 Task: Set up alerts for new listings in Wichita, Kansas, that have a home gym or exercise room, and track the availability of properties with fitness amenities.
Action: Mouse moved to (390, 225)
Screenshot: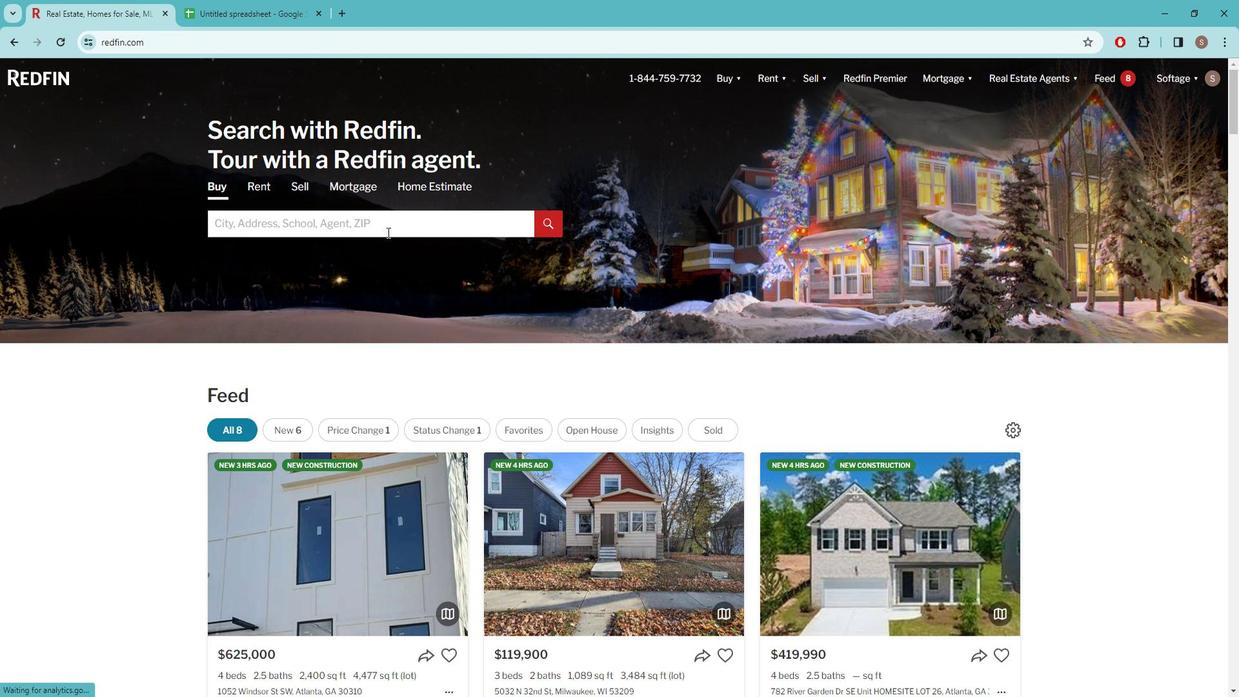 
Action: Mouse pressed left at (390, 225)
Screenshot: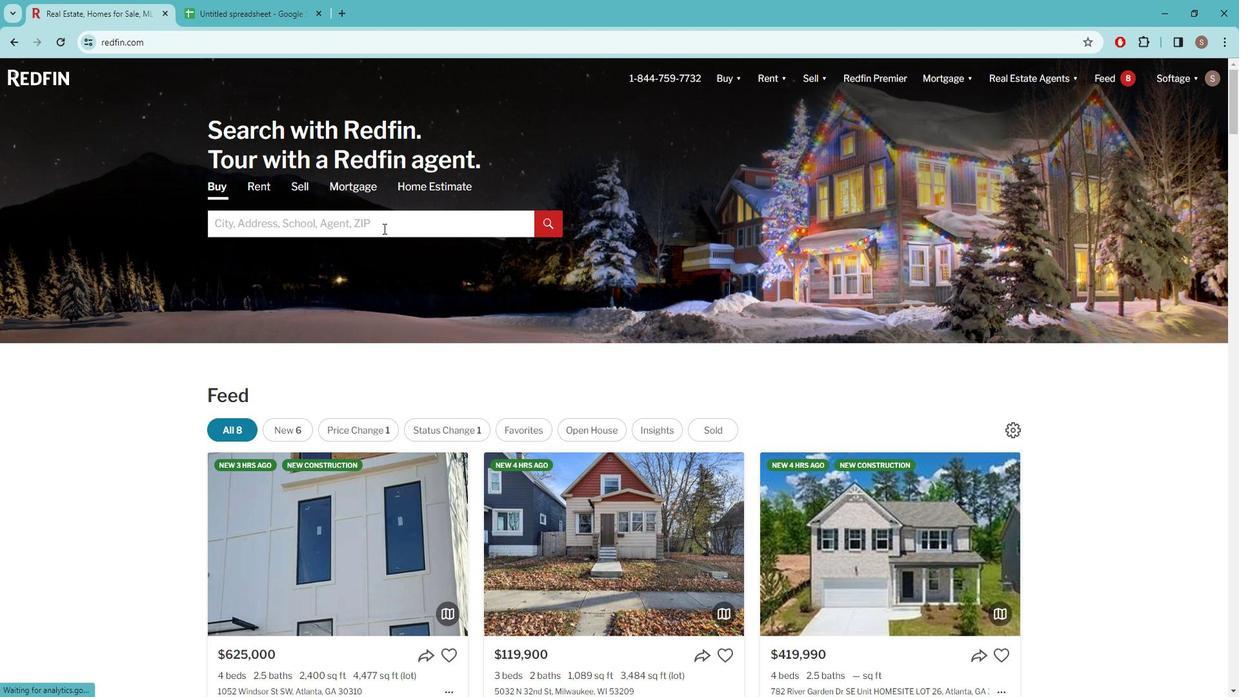 
Action: Key pressed w<Key.caps_lock>ICHIA<Key.backspace>TA
Screenshot: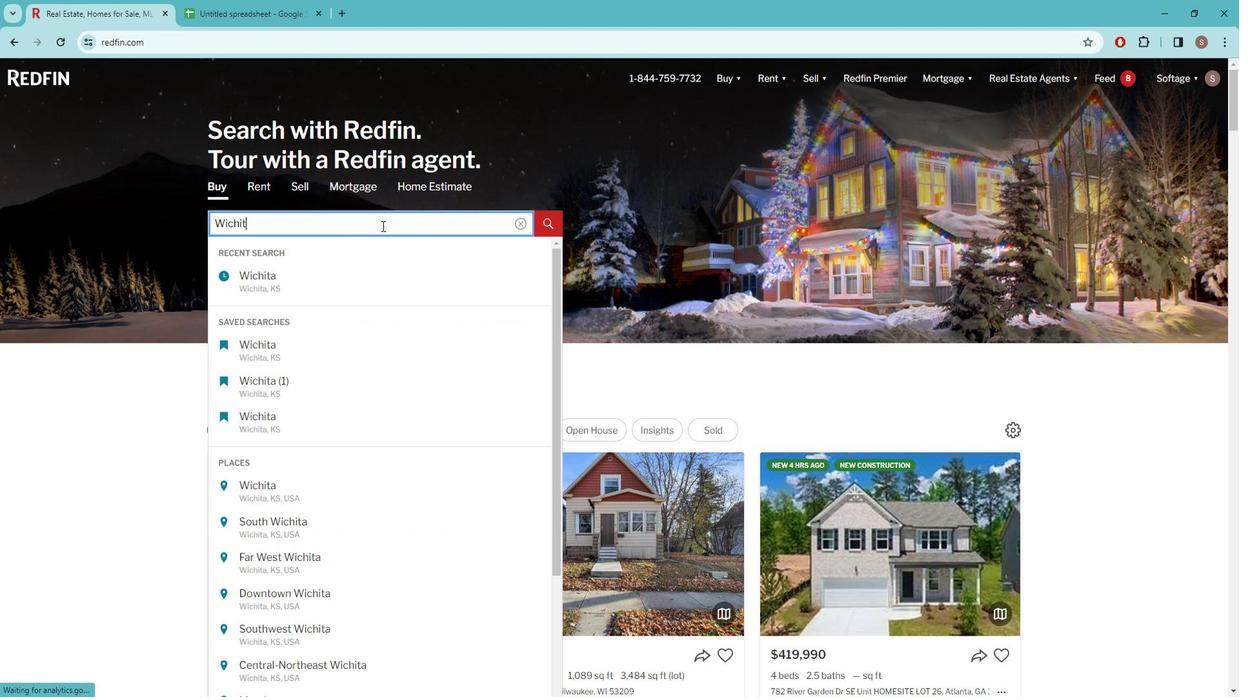 
Action: Mouse moved to (382, 285)
Screenshot: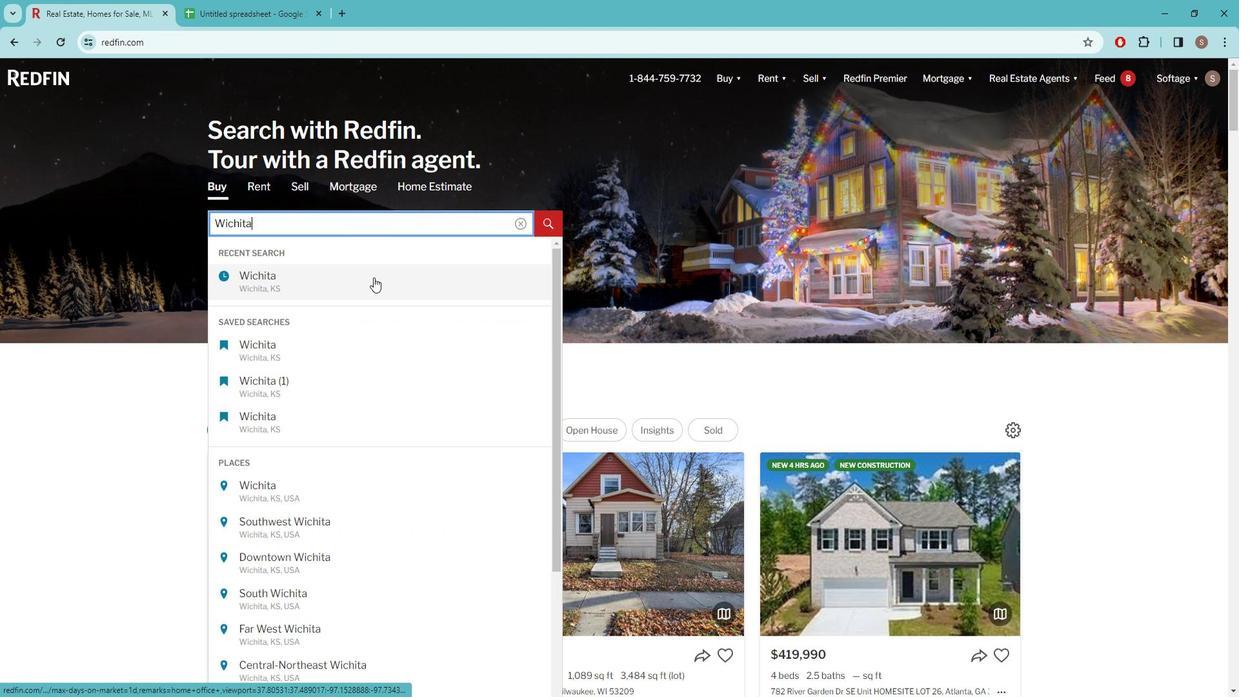 
Action: Mouse pressed left at (382, 285)
Screenshot: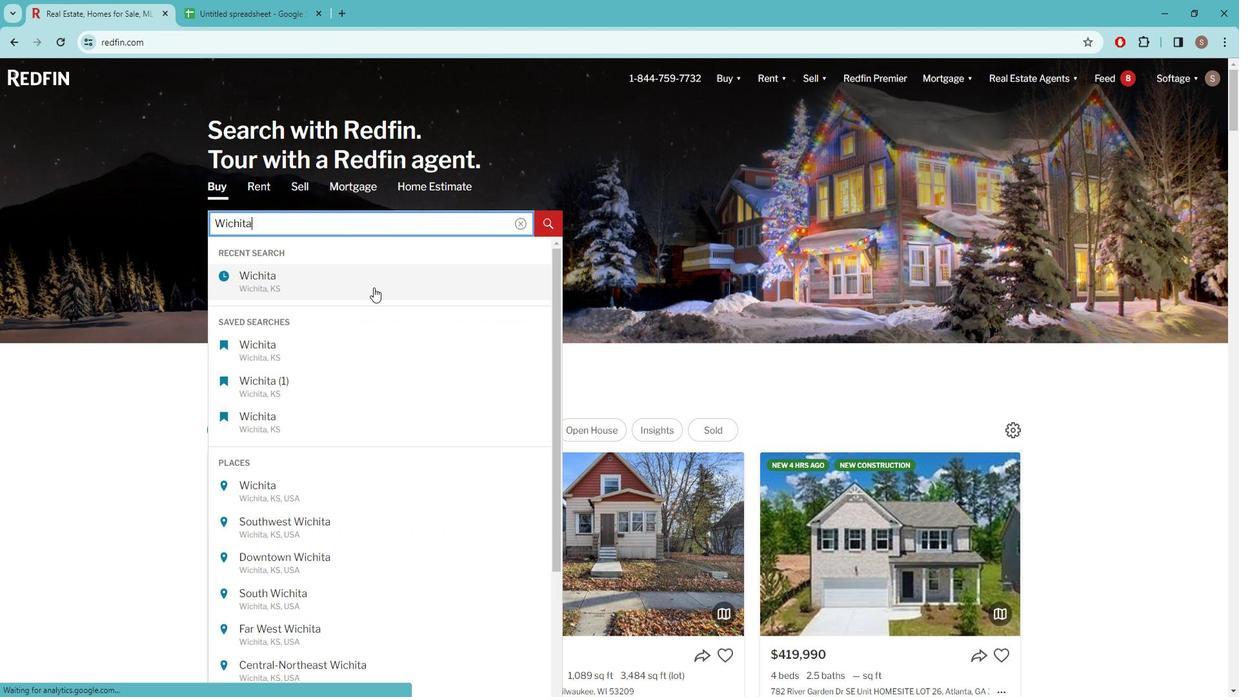 
Action: Mouse moved to (1093, 160)
Screenshot: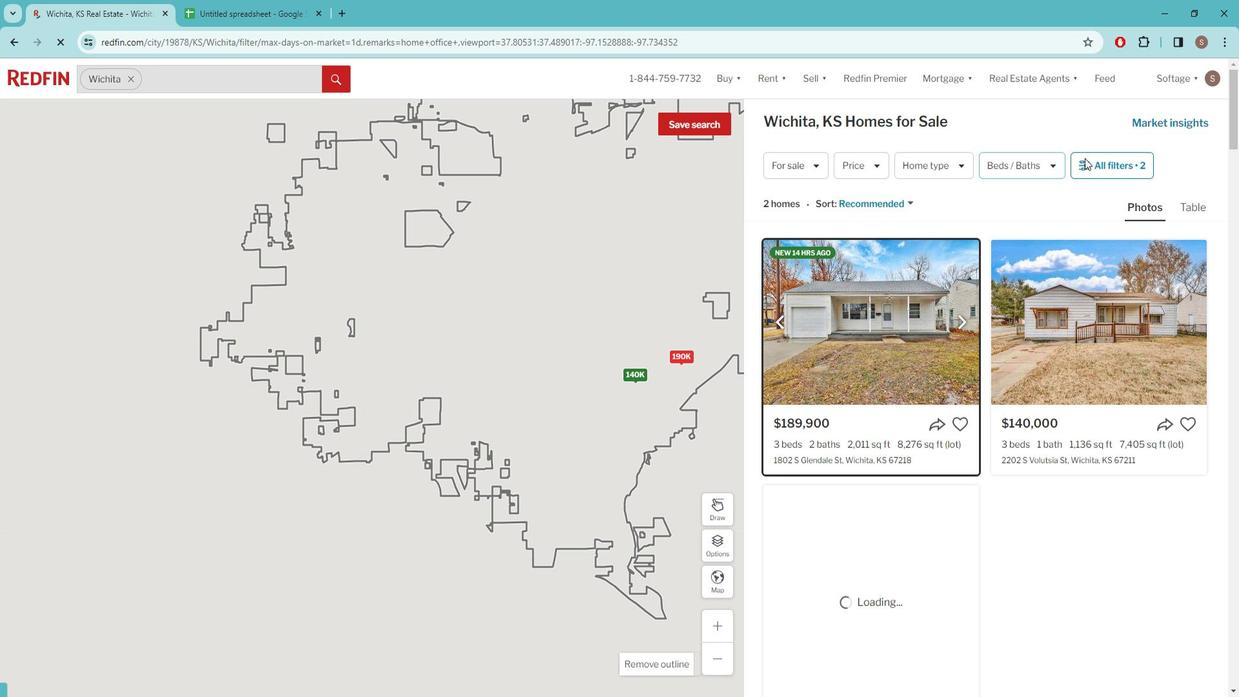 
Action: Mouse pressed left at (1093, 160)
Screenshot: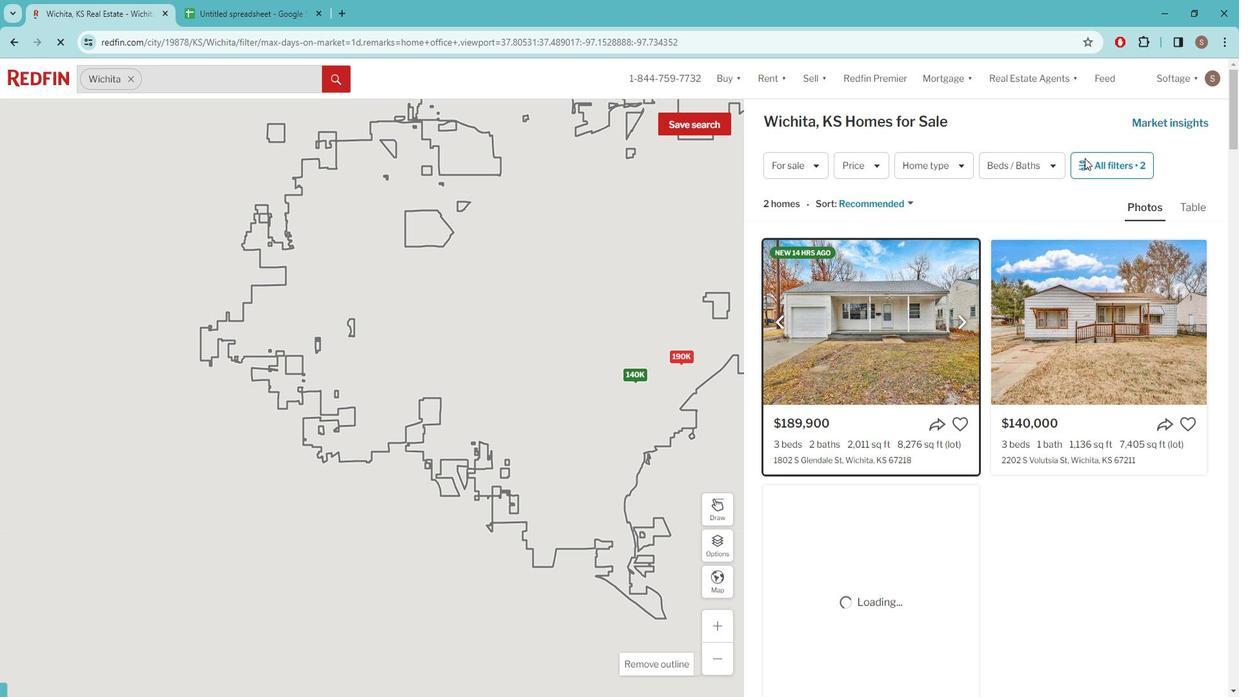
Action: Mouse pressed left at (1093, 160)
Screenshot: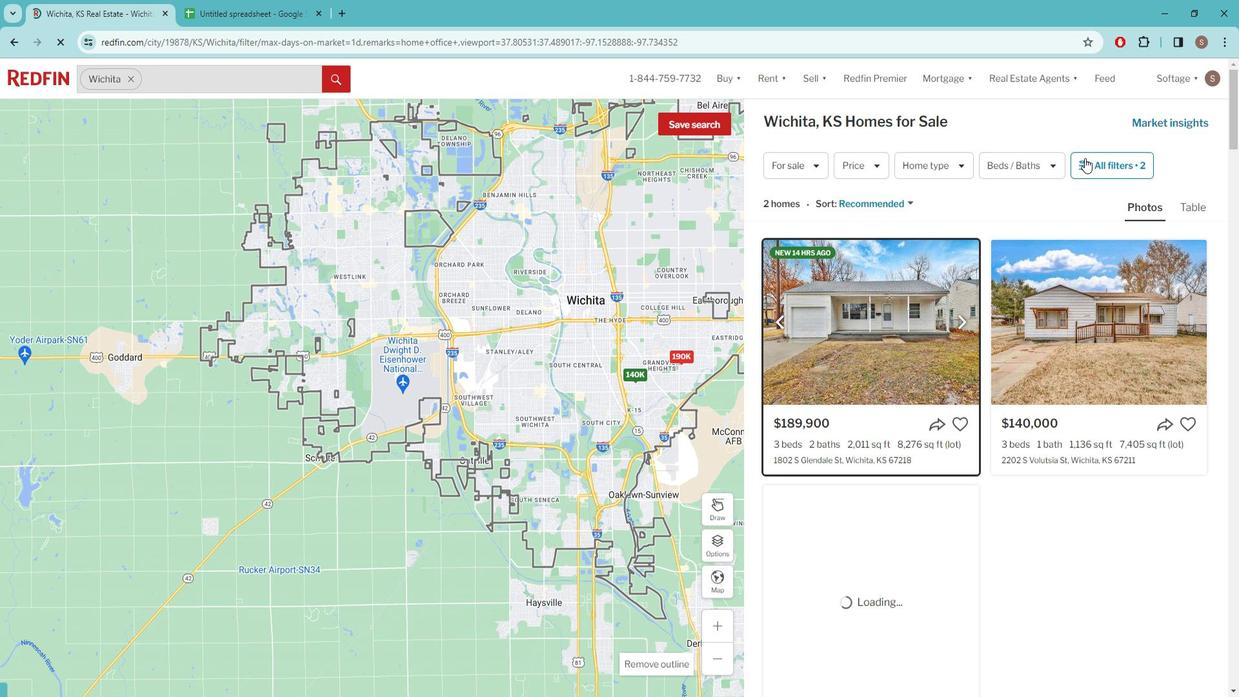 
Action: Mouse pressed left at (1093, 160)
Screenshot: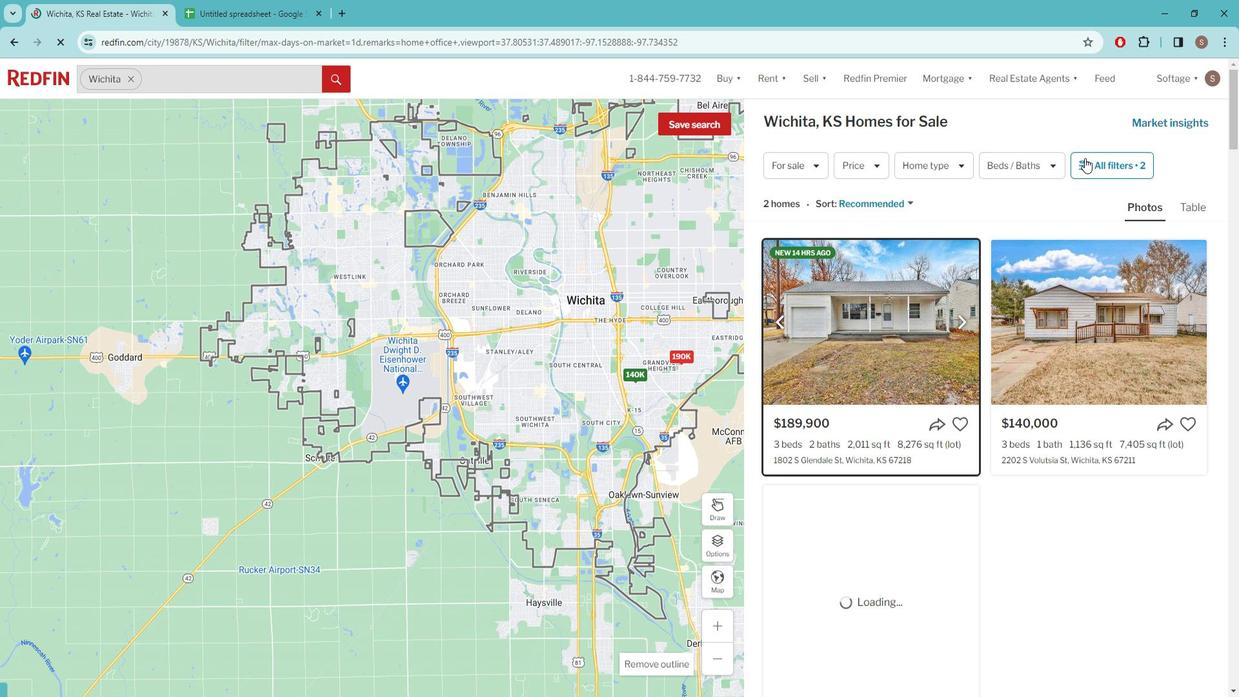 
Action: Mouse pressed left at (1093, 160)
Screenshot: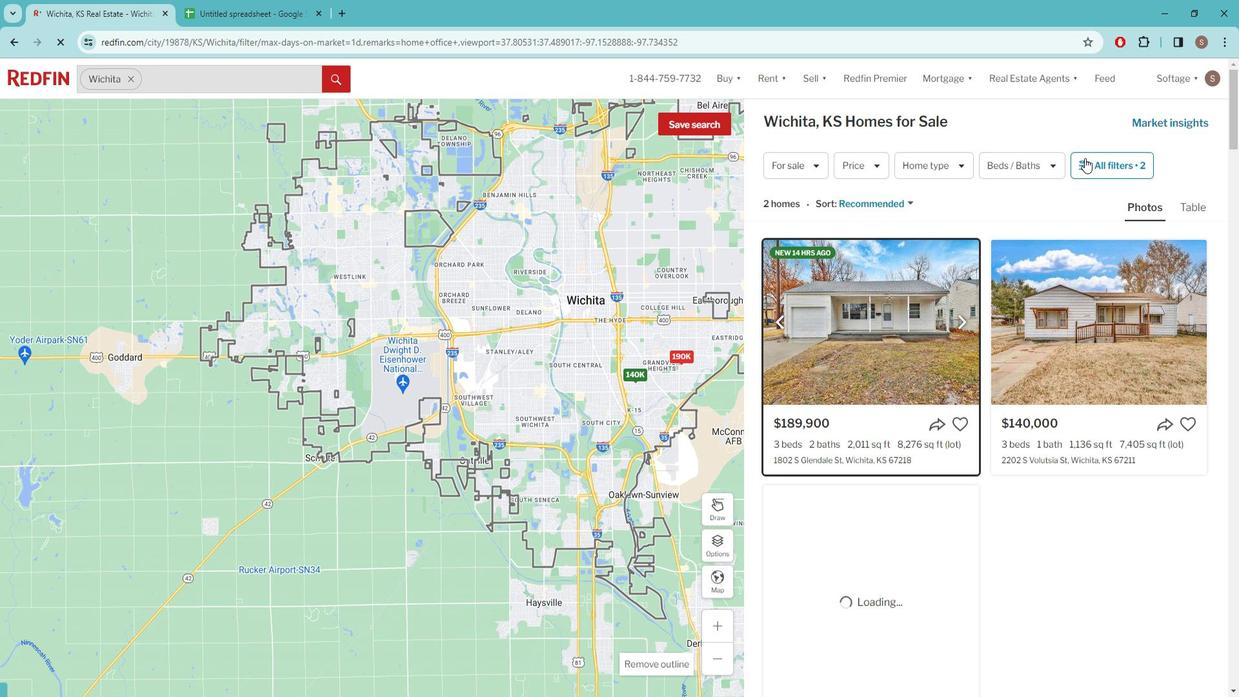 
Action: Mouse moved to (1099, 160)
Screenshot: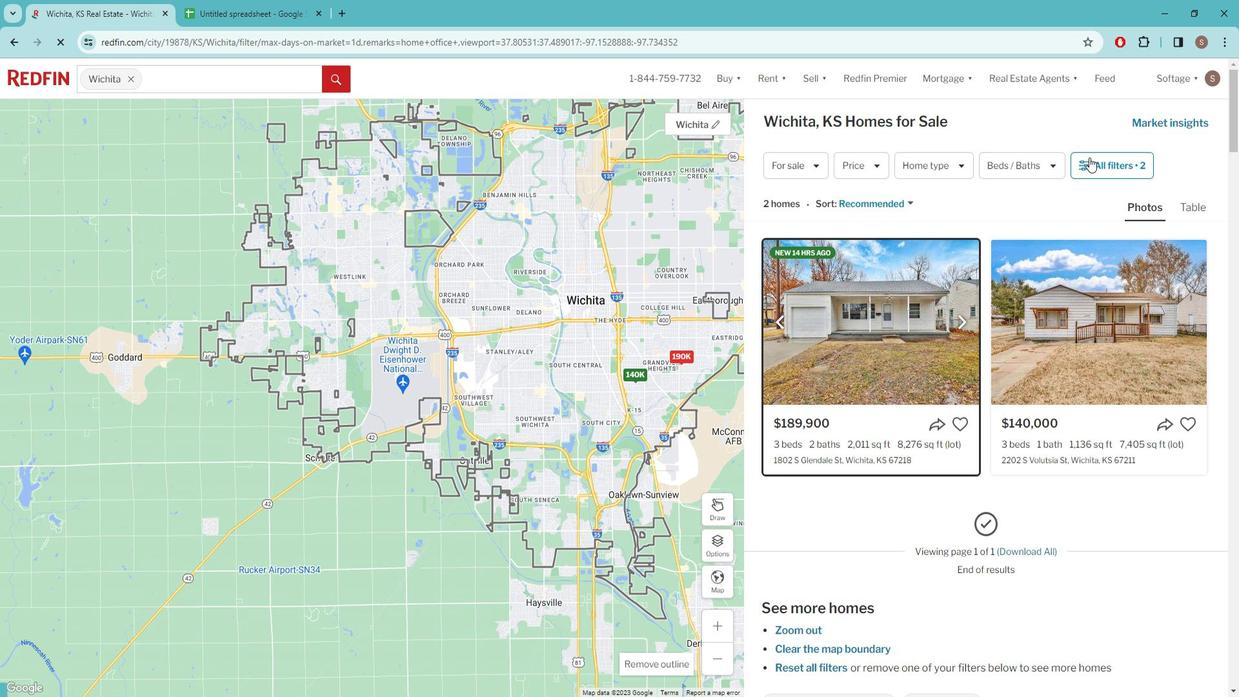 
Action: Mouse pressed left at (1099, 160)
Screenshot: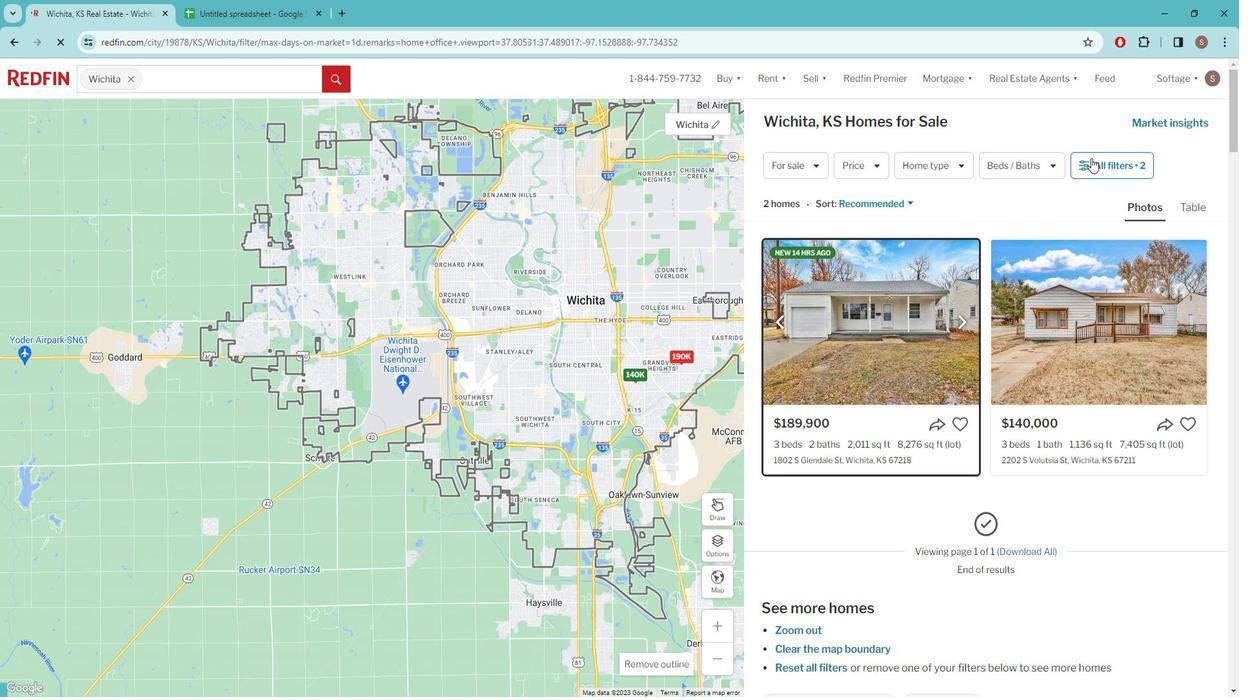 
Action: Mouse pressed left at (1099, 160)
Screenshot: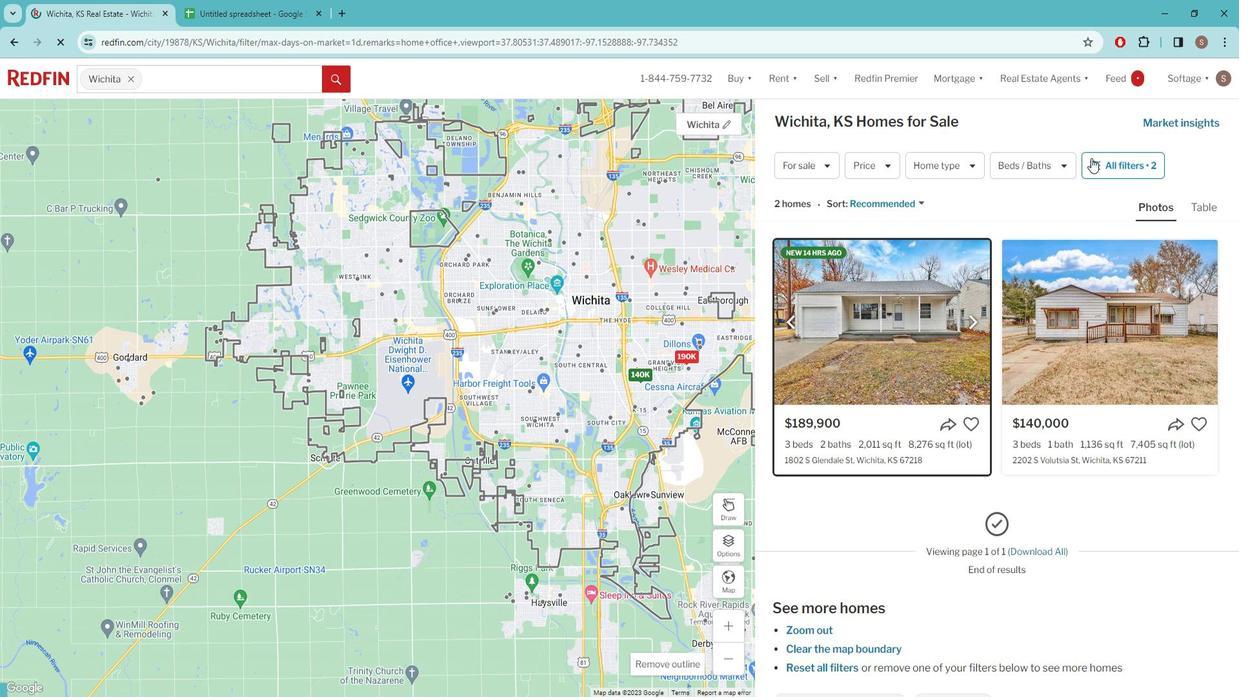 
Action: Mouse pressed left at (1099, 160)
Screenshot: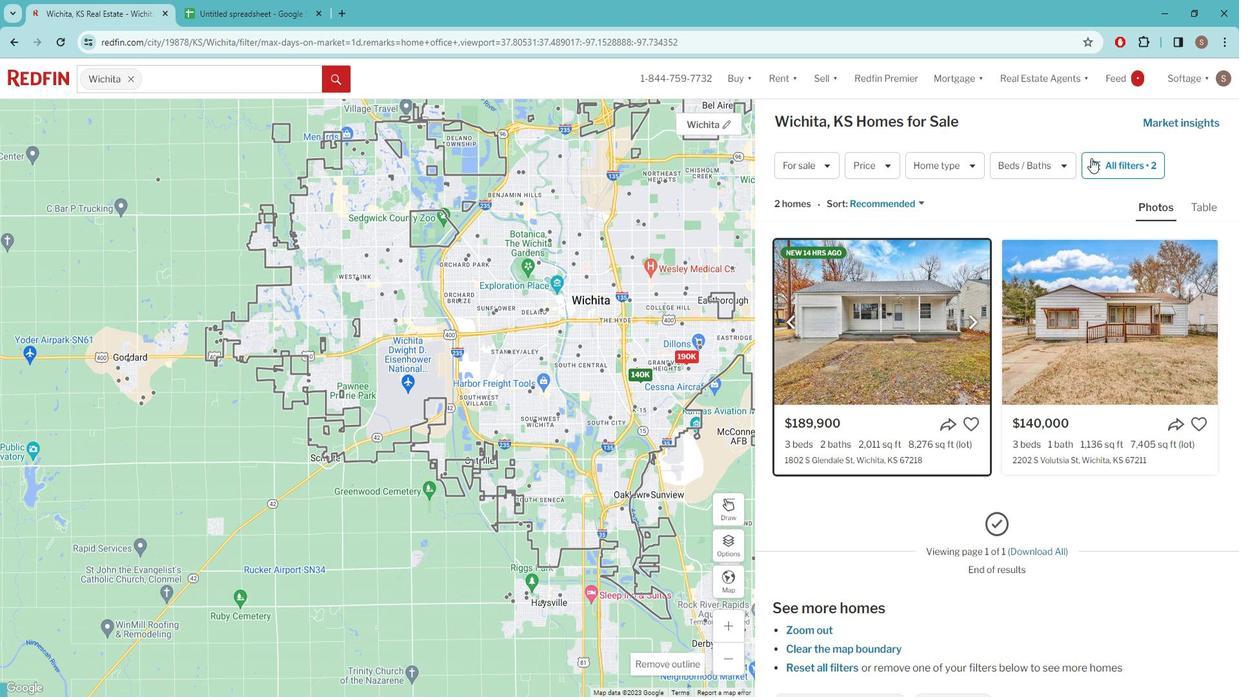 
Action: Mouse moved to (851, 654)
Screenshot: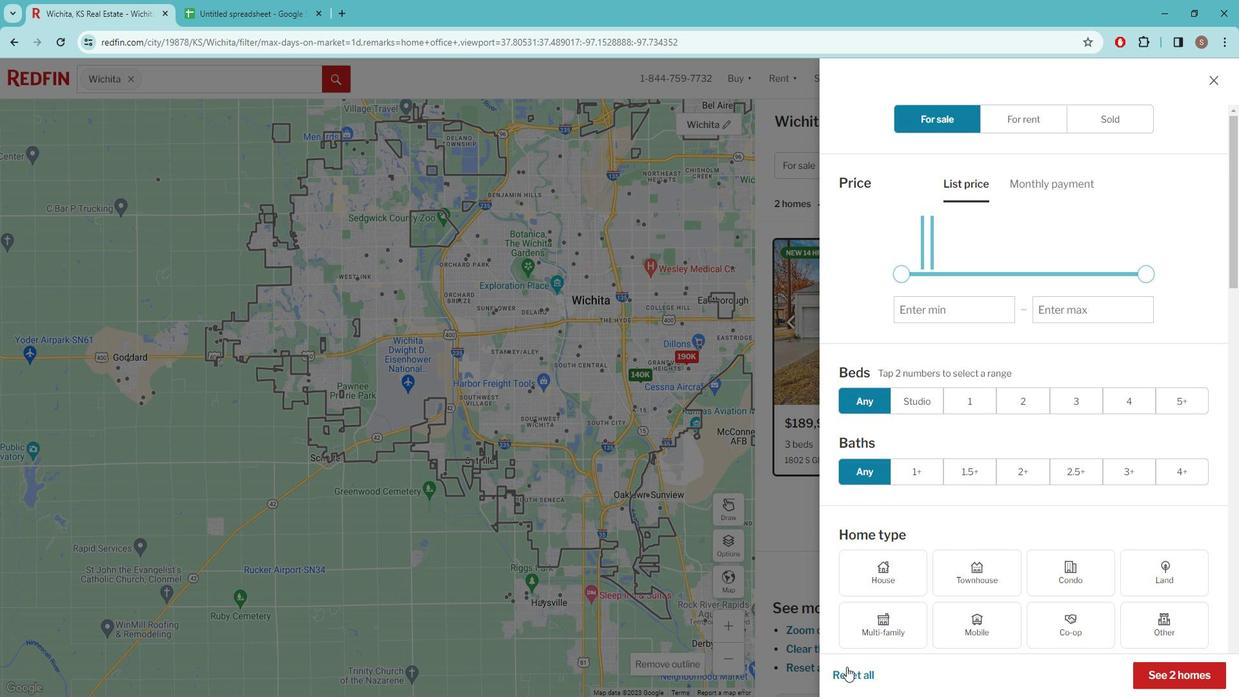 
Action: Mouse pressed left at (851, 654)
Screenshot: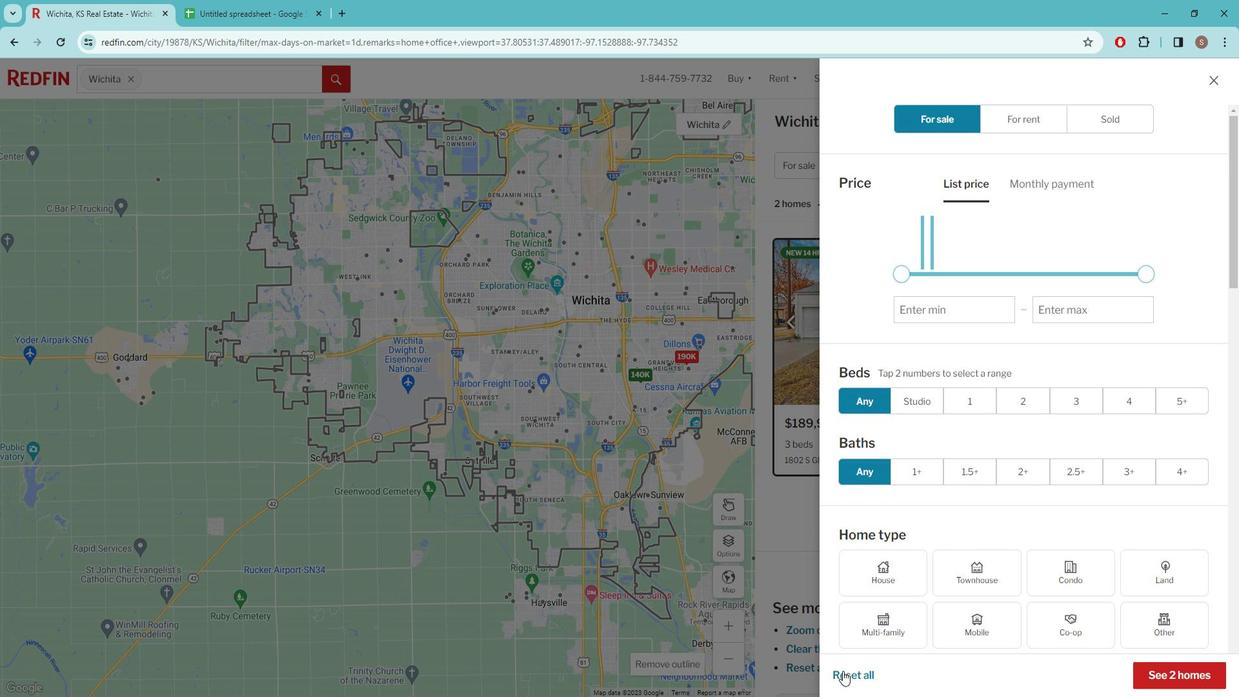 
Action: Mouse moved to (970, 372)
Screenshot: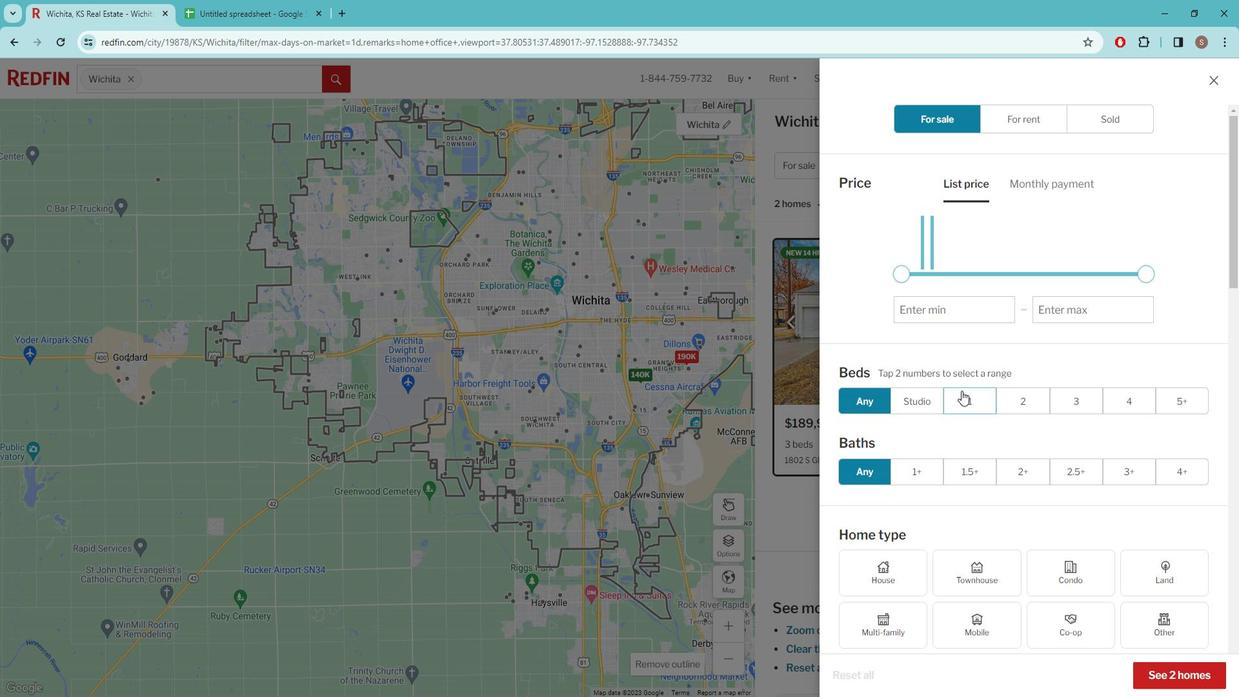 
Action: Mouse scrolled (970, 371) with delta (0, 0)
Screenshot: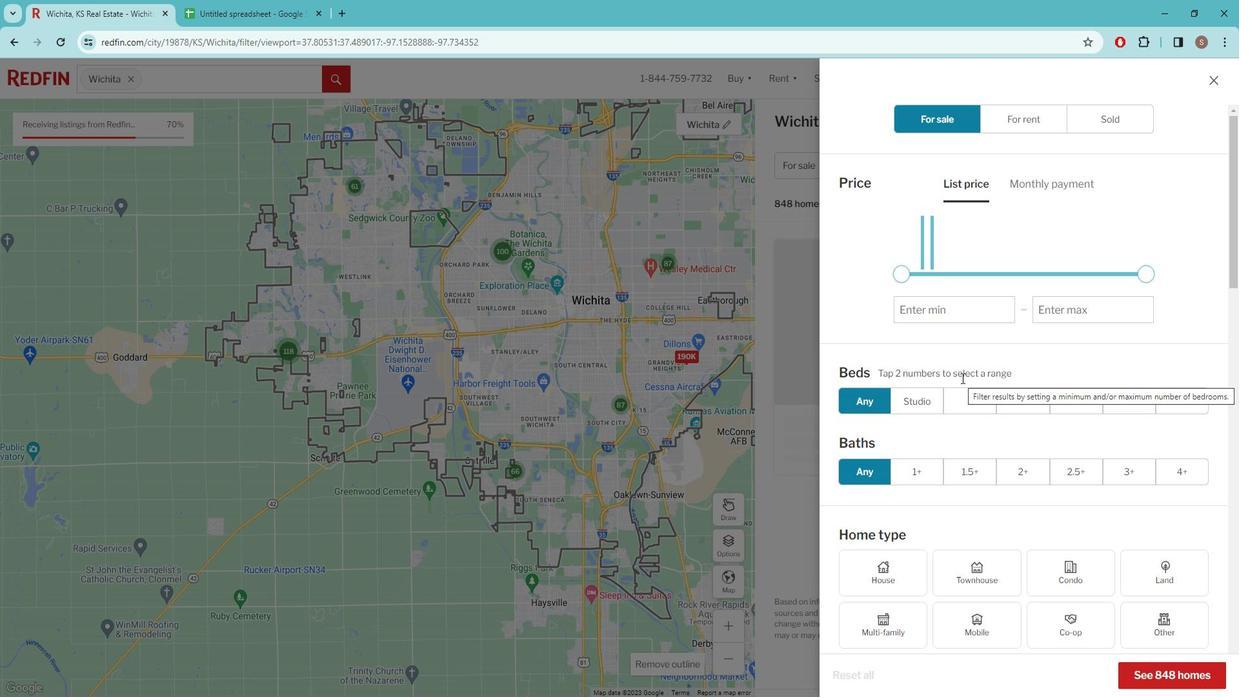 
Action: Mouse scrolled (970, 371) with delta (0, 0)
Screenshot: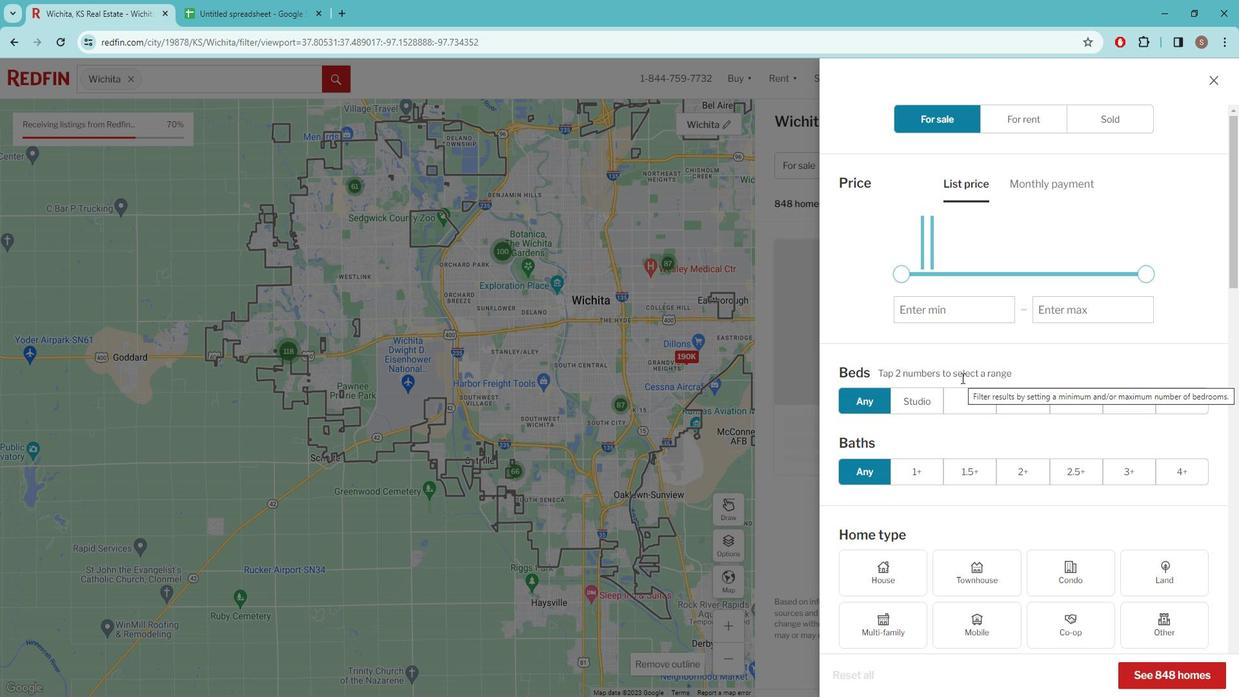 
Action: Mouse scrolled (970, 371) with delta (0, 0)
Screenshot: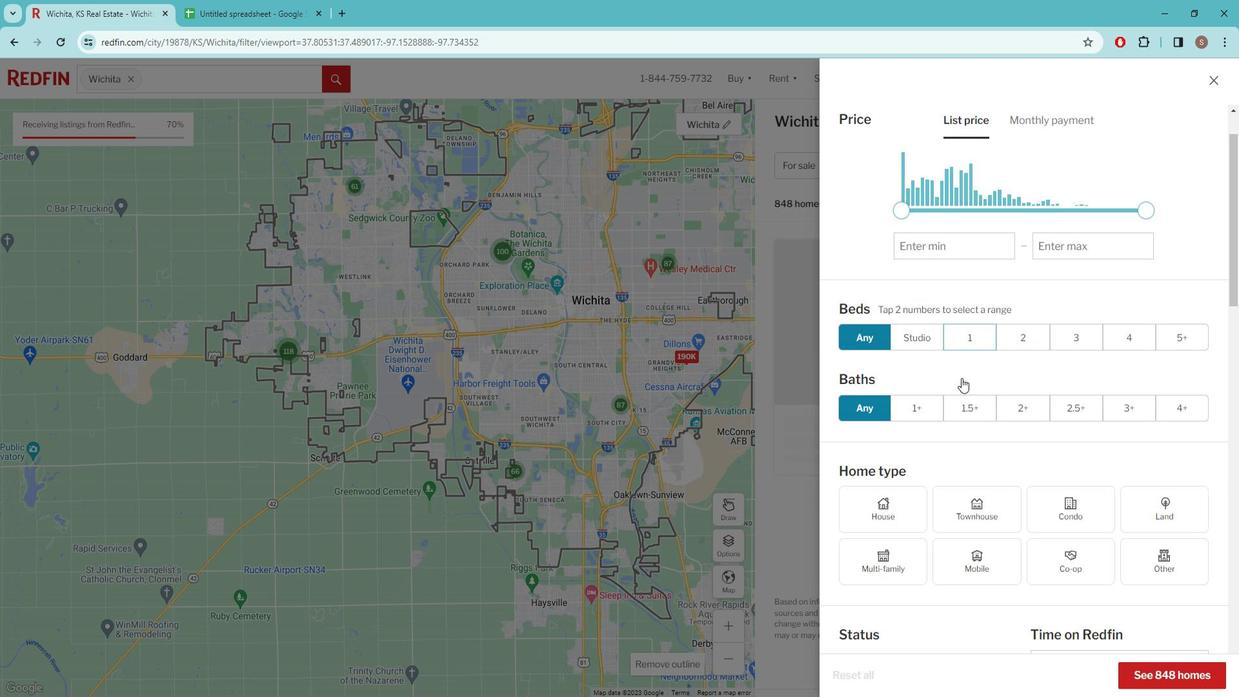 
Action: Mouse scrolled (970, 371) with delta (0, 0)
Screenshot: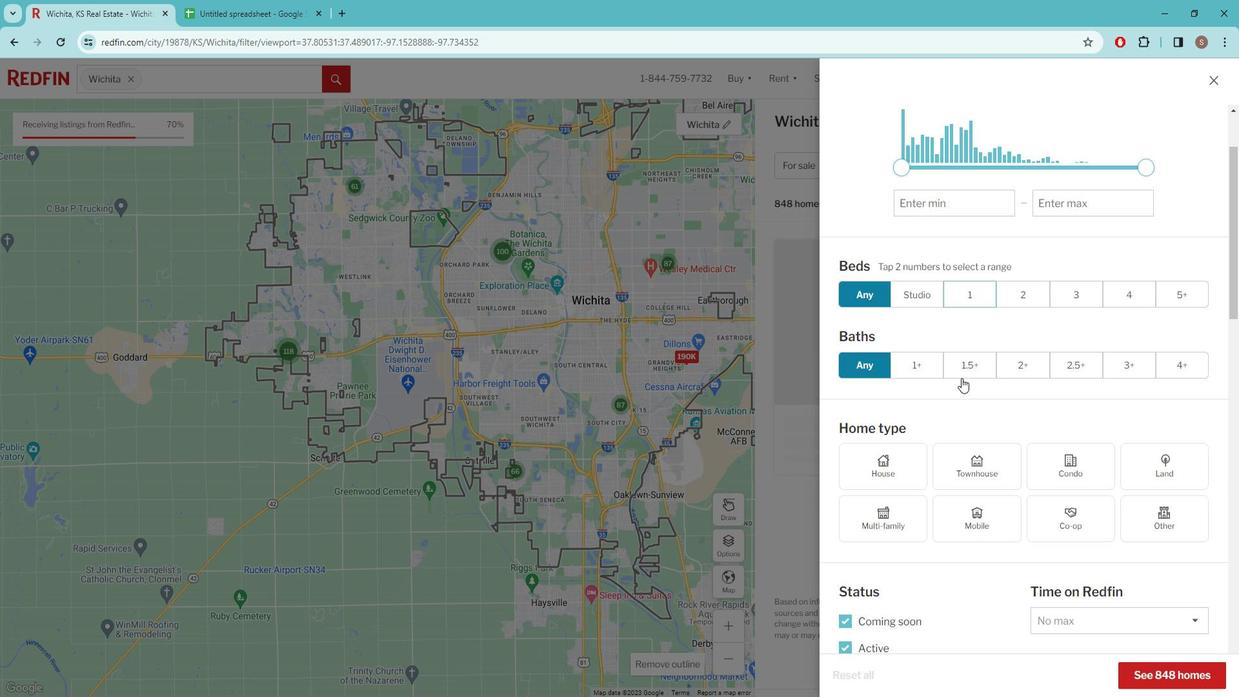 
Action: Mouse moved to (1092, 445)
Screenshot: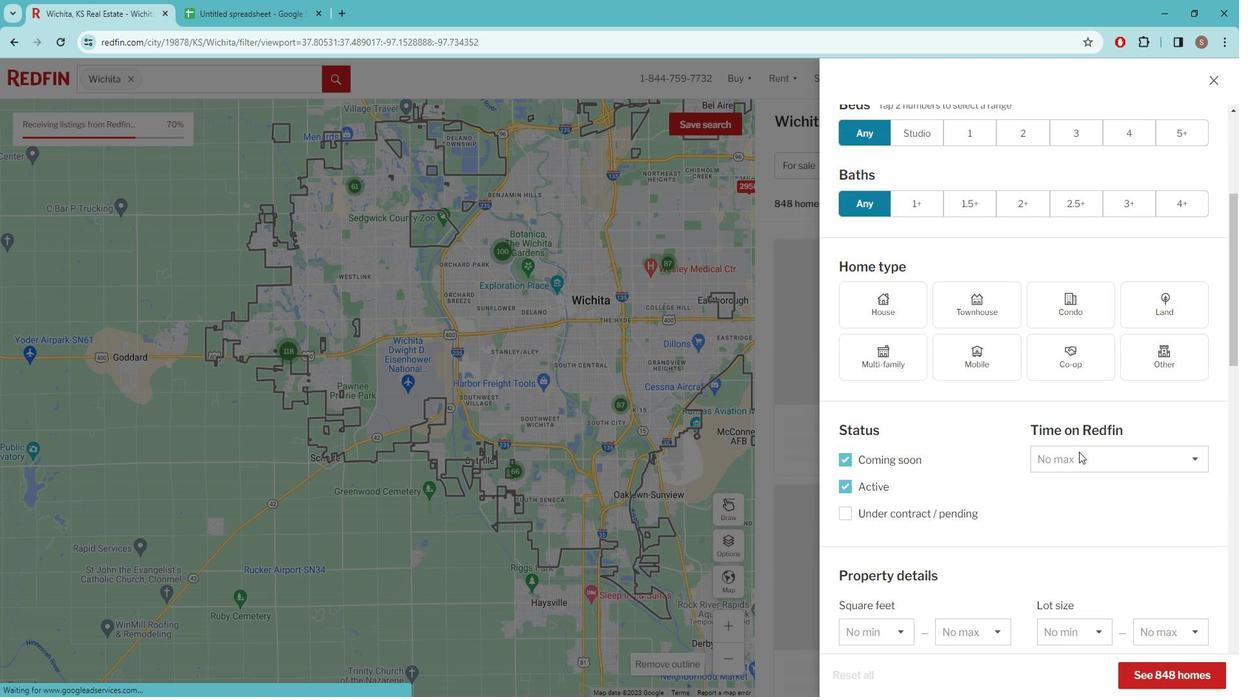 
Action: Mouse pressed left at (1092, 445)
Screenshot: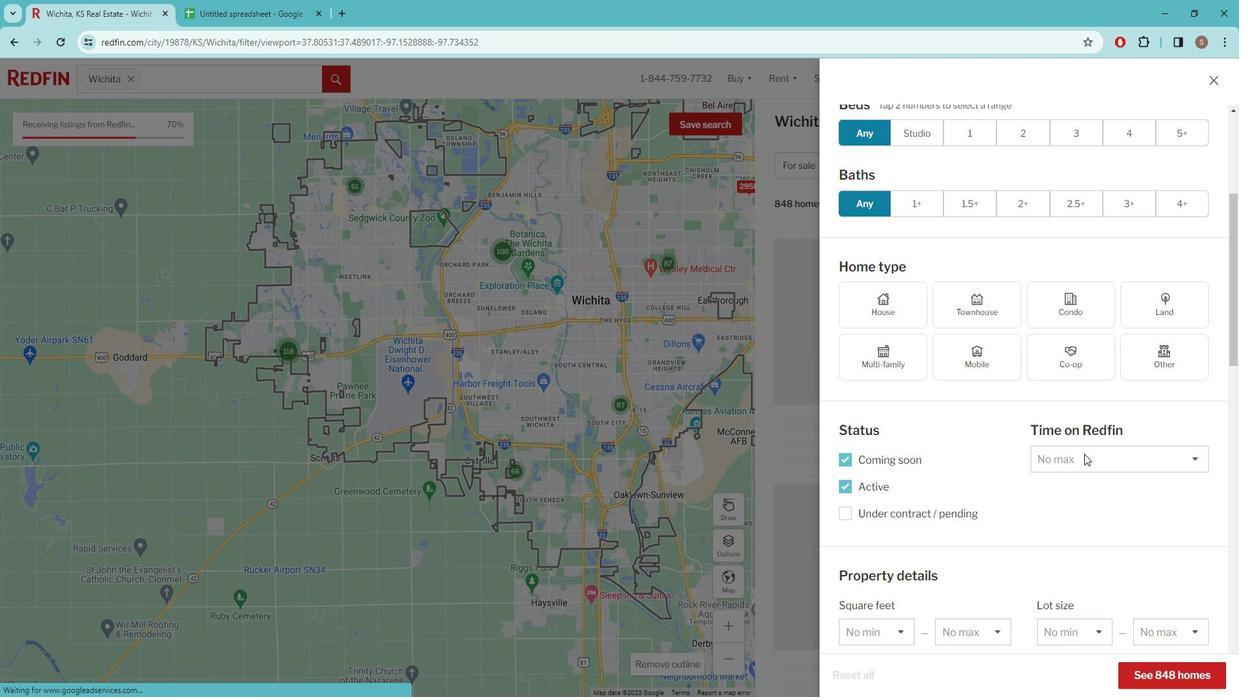 
Action: Mouse moved to (1090, 479)
Screenshot: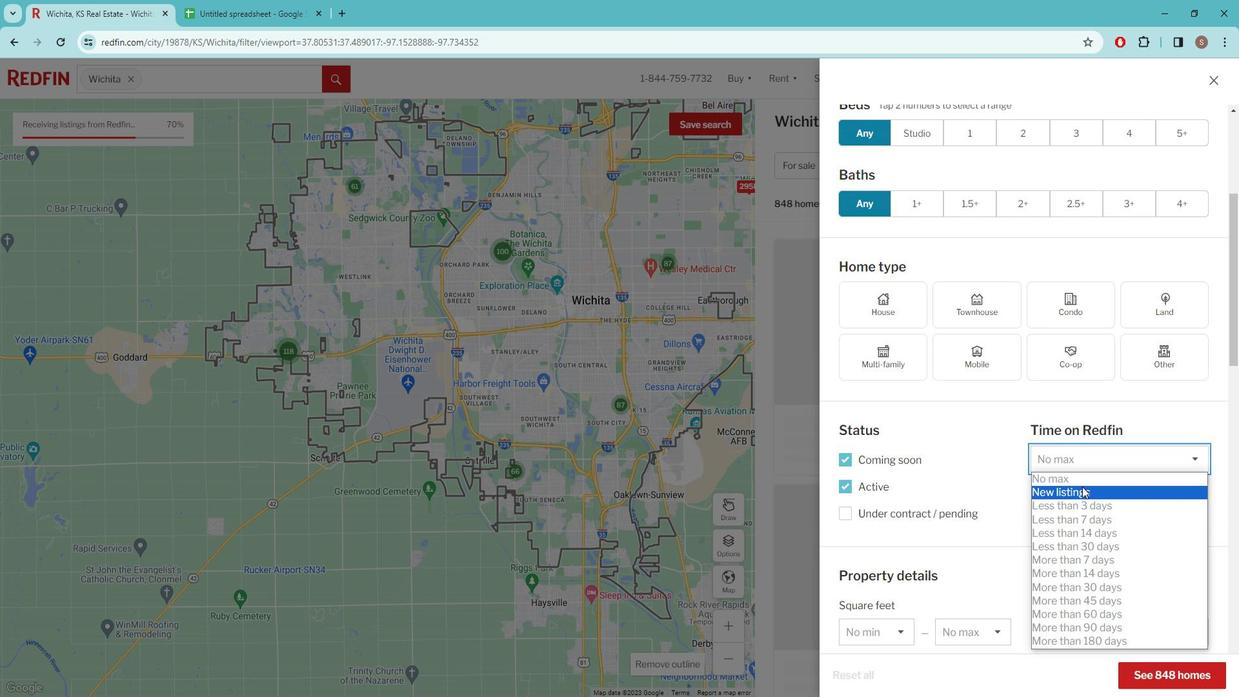 
Action: Mouse pressed left at (1090, 479)
Screenshot: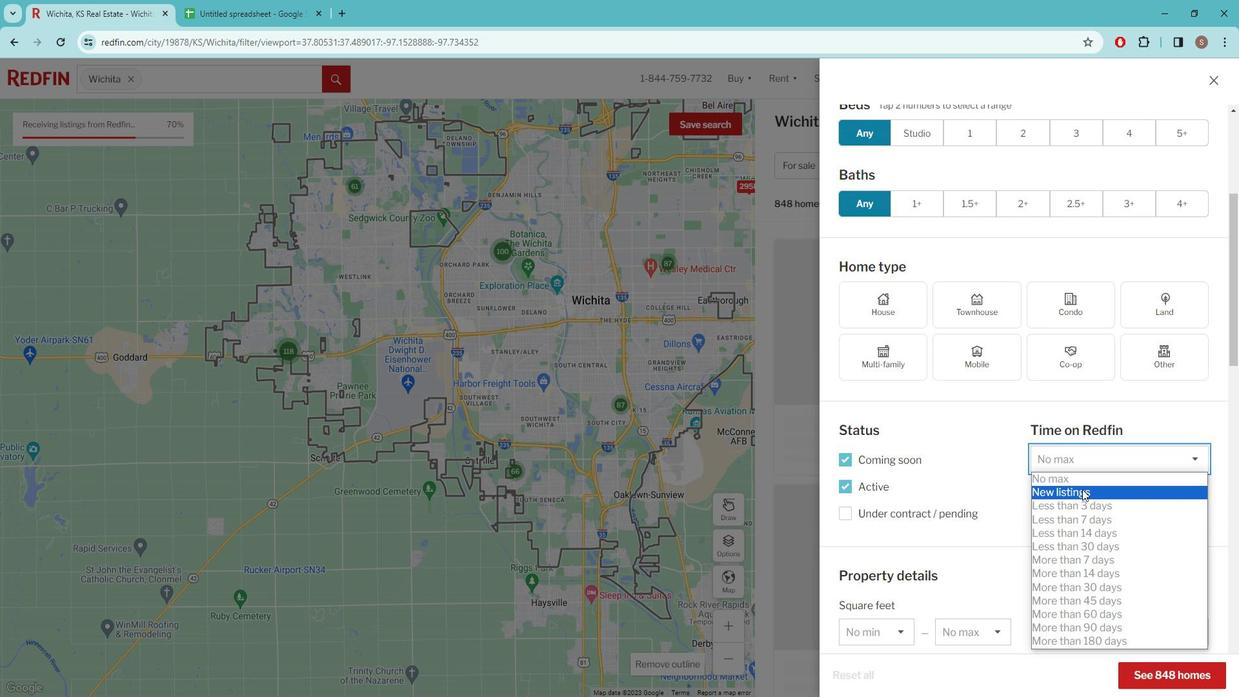 
Action: Mouse moved to (1068, 447)
Screenshot: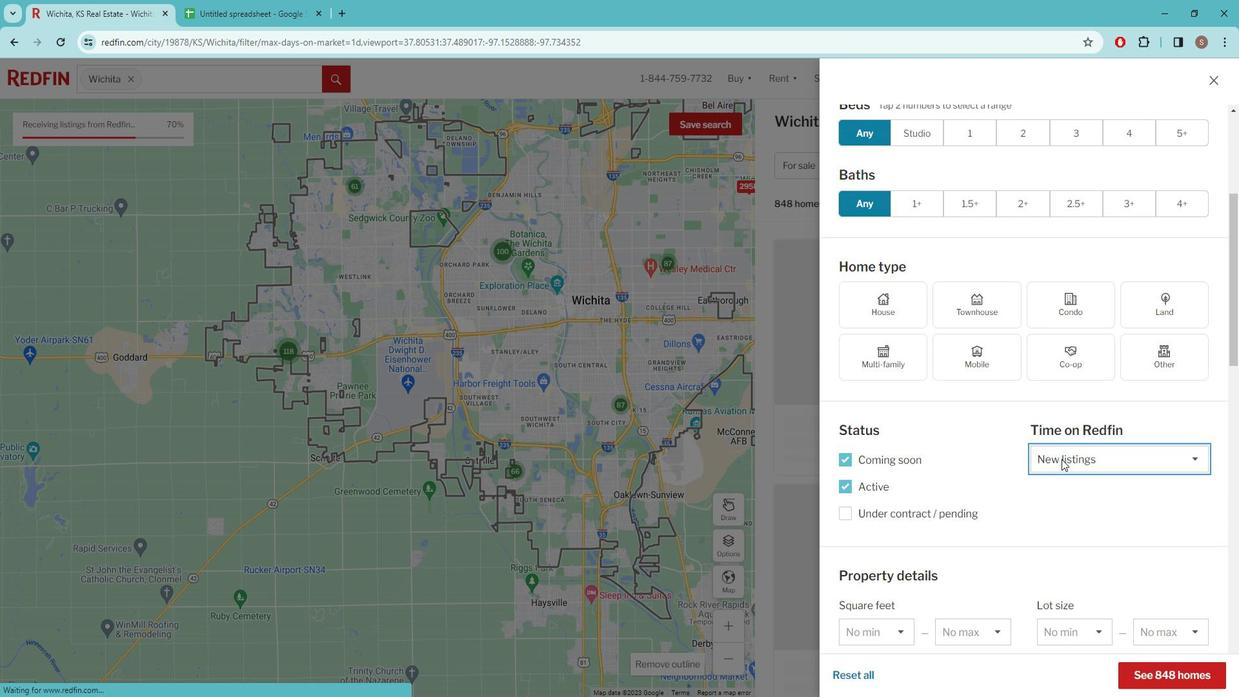 
Action: Mouse scrolled (1068, 446) with delta (0, 0)
Screenshot: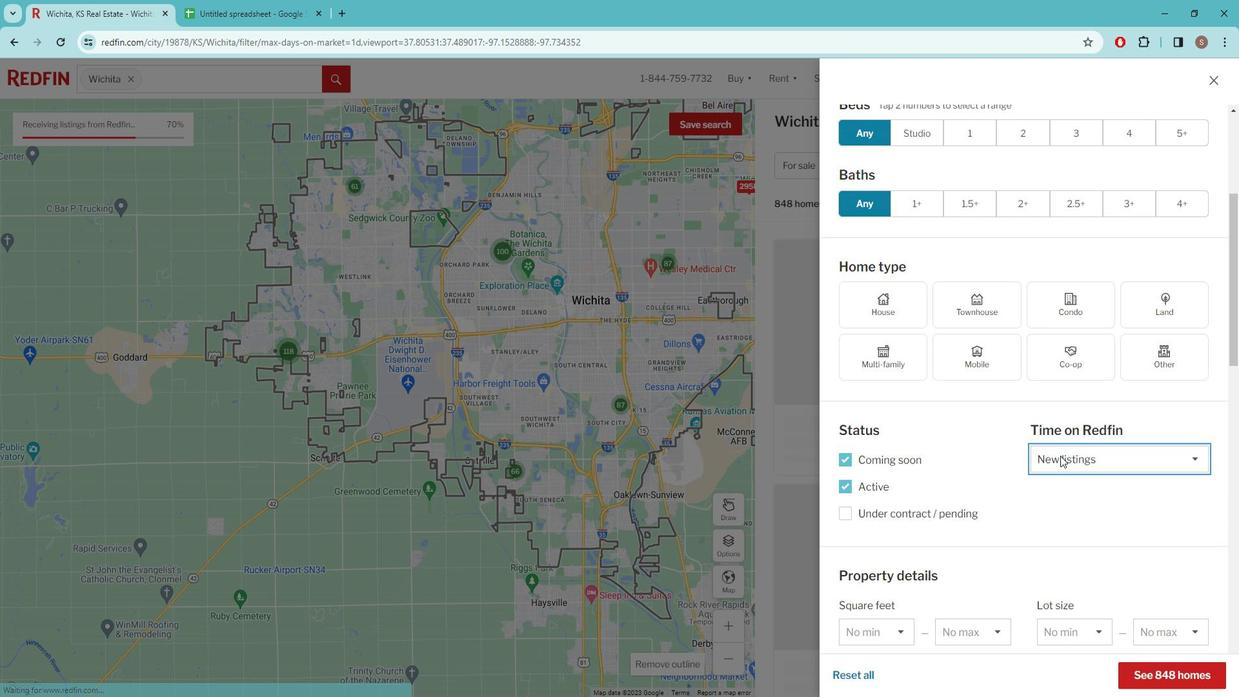 
Action: Mouse scrolled (1068, 446) with delta (0, 0)
Screenshot: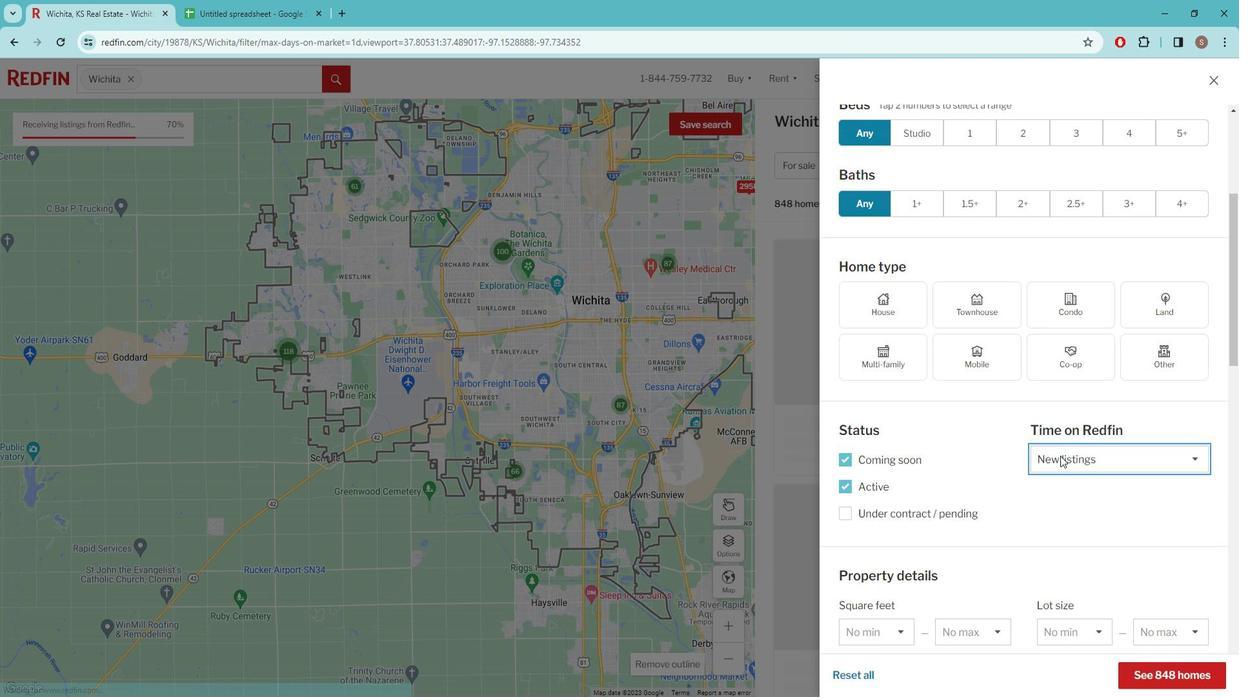 
Action: Mouse scrolled (1068, 446) with delta (0, 0)
Screenshot: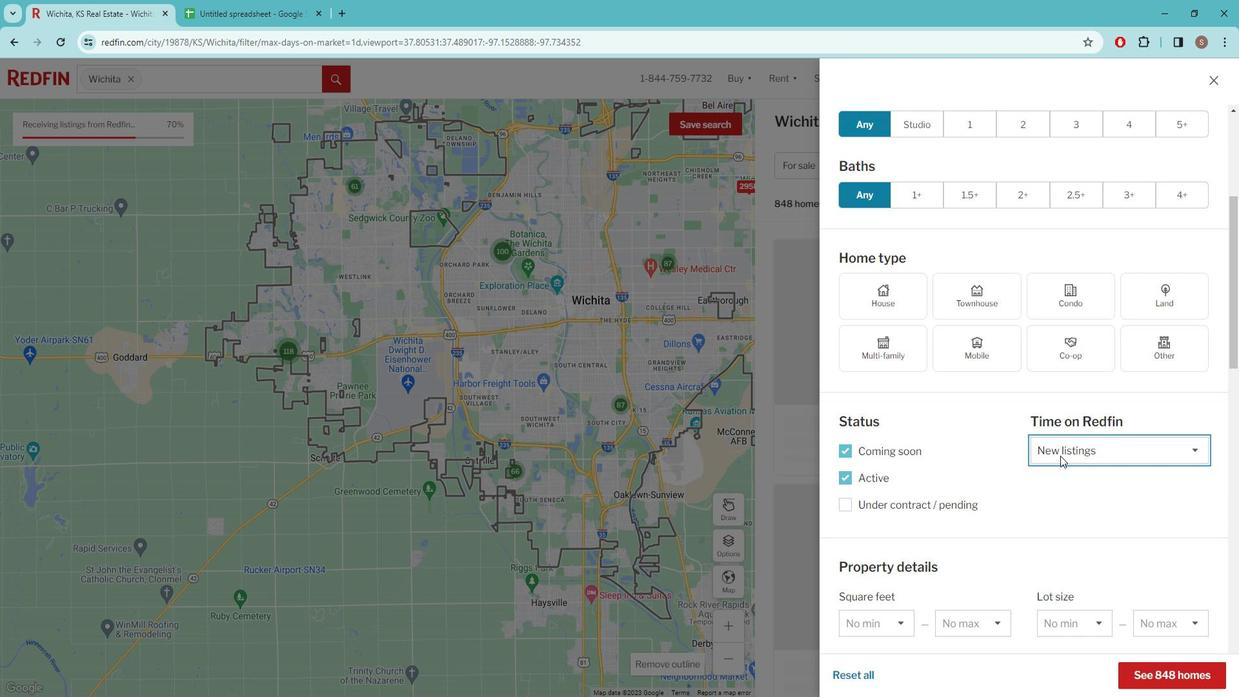 
Action: Mouse moved to (1063, 440)
Screenshot: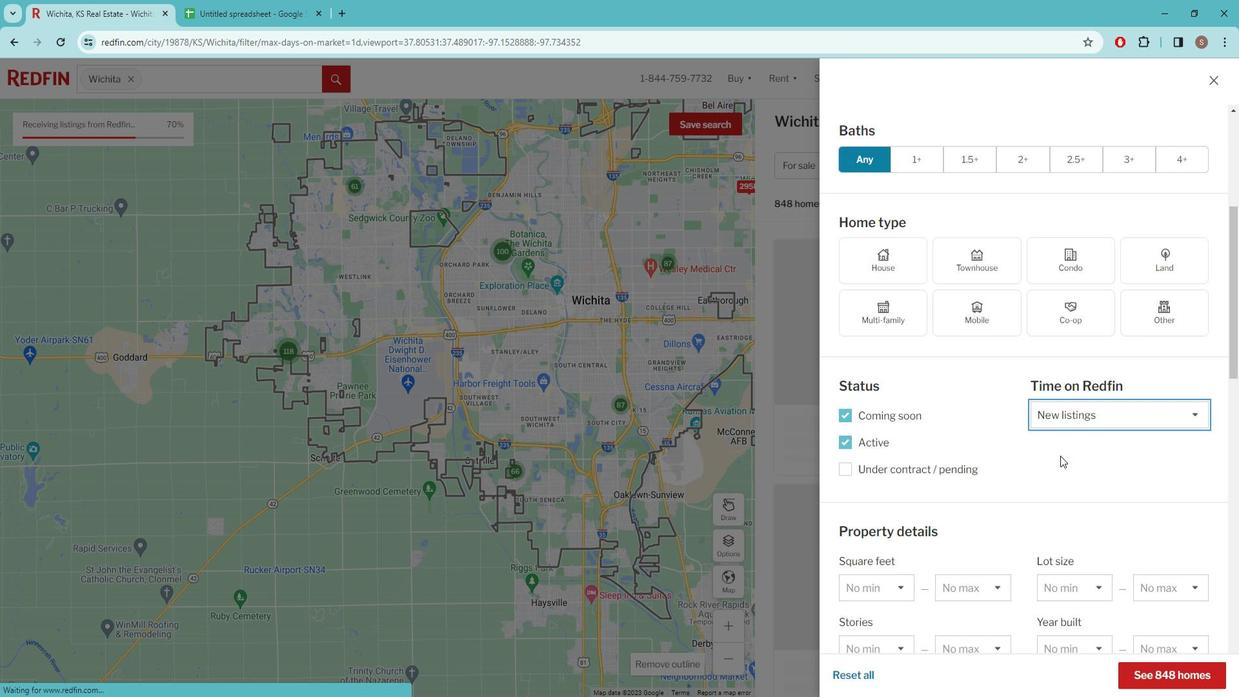 
Action: Mouse scrolled (1063, 439) with delta (0, 0)
Screenshot: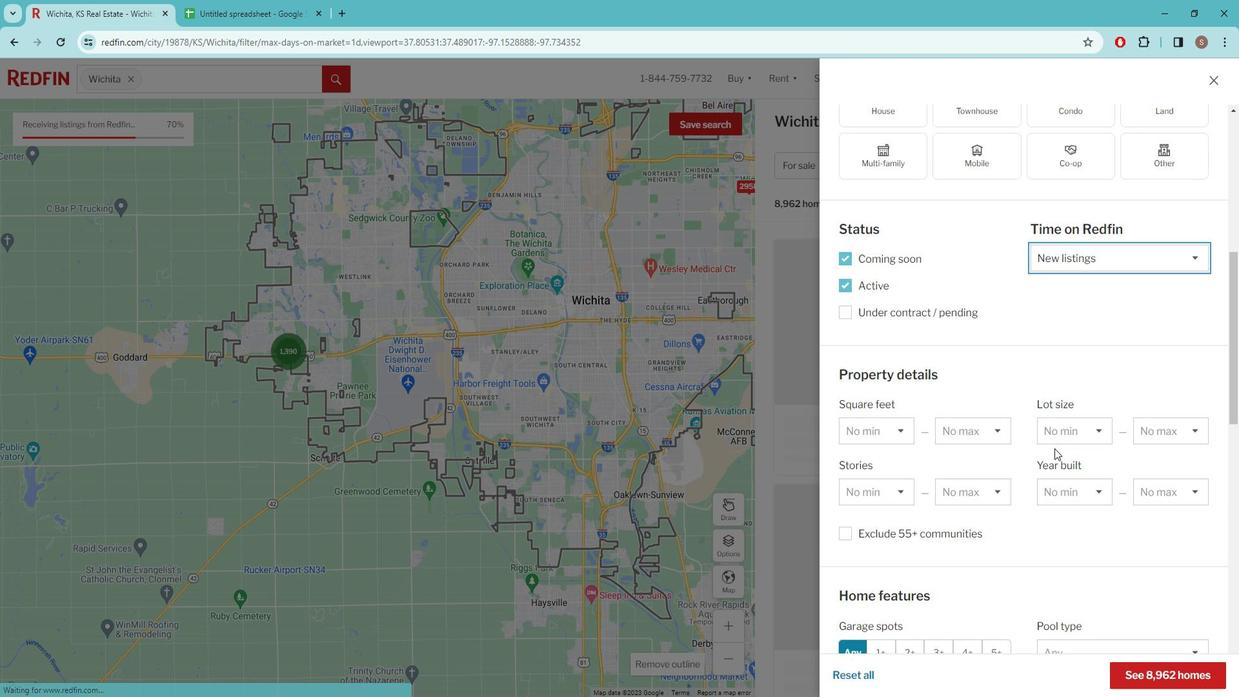 
Action: Mouse scrolled (1063, 439) with delta (0, 0)
Screenshot: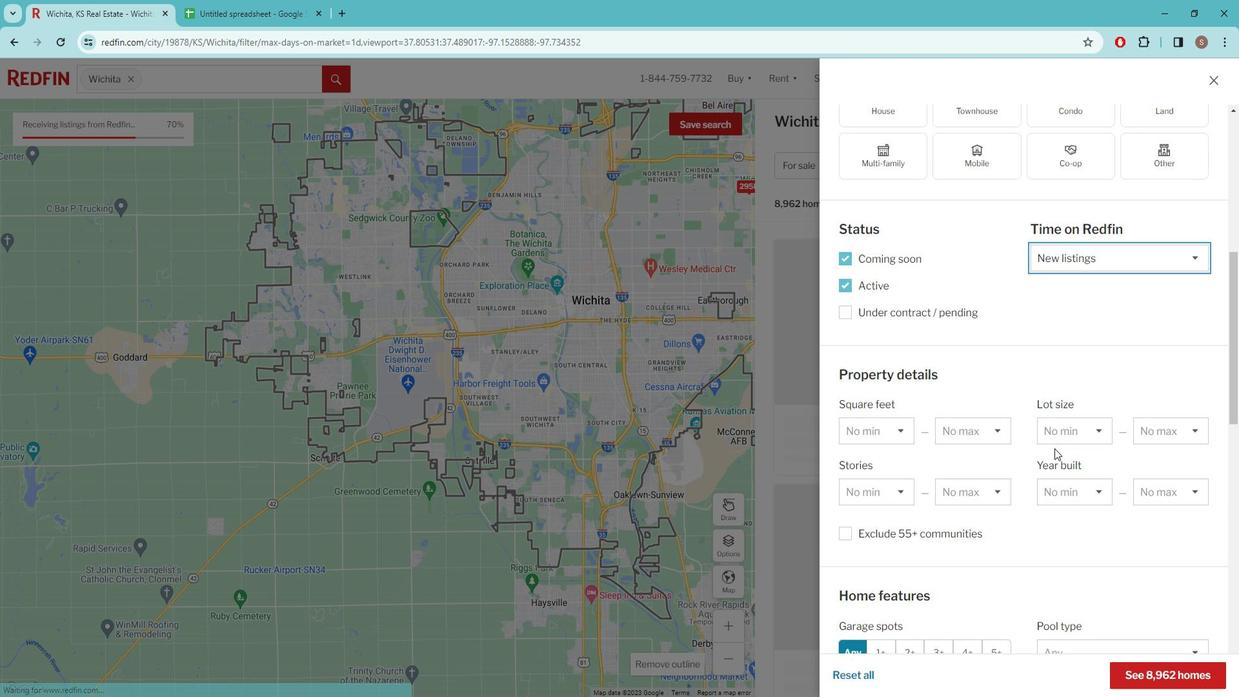 
Action: Mouse scrolled (1063, 439) with delta (0, 0)
Screenshot: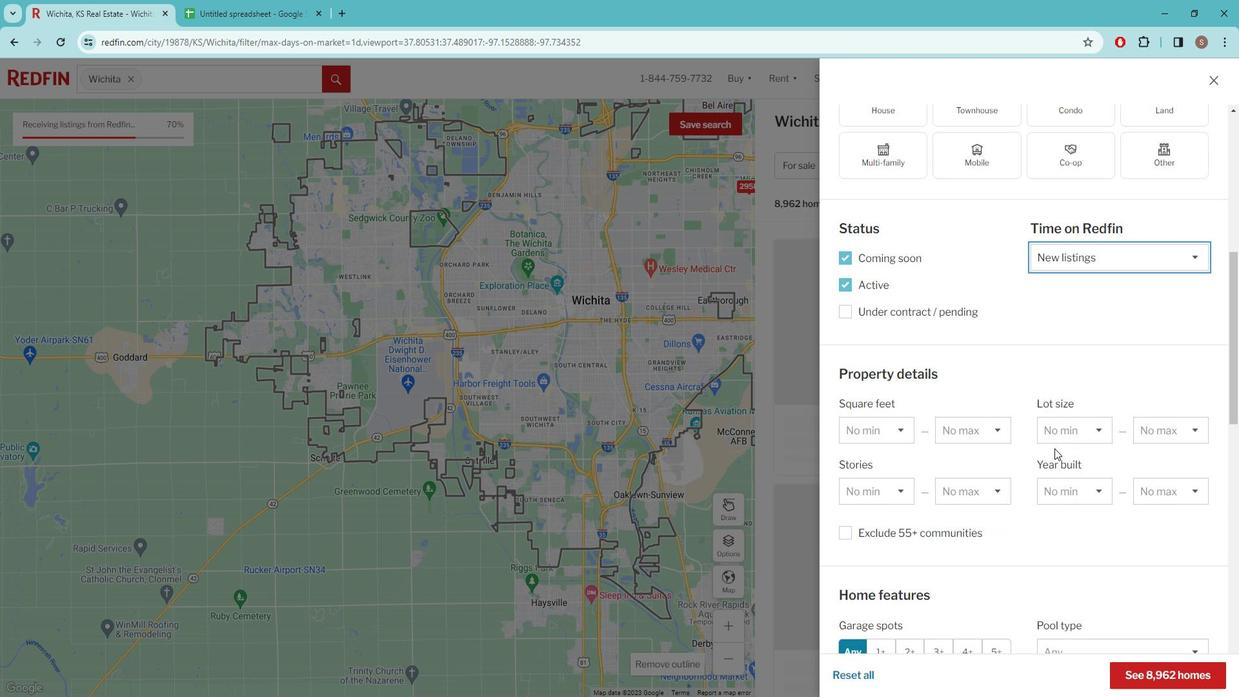 
Action: Mouse moved to (1060, 440)
Screenshot: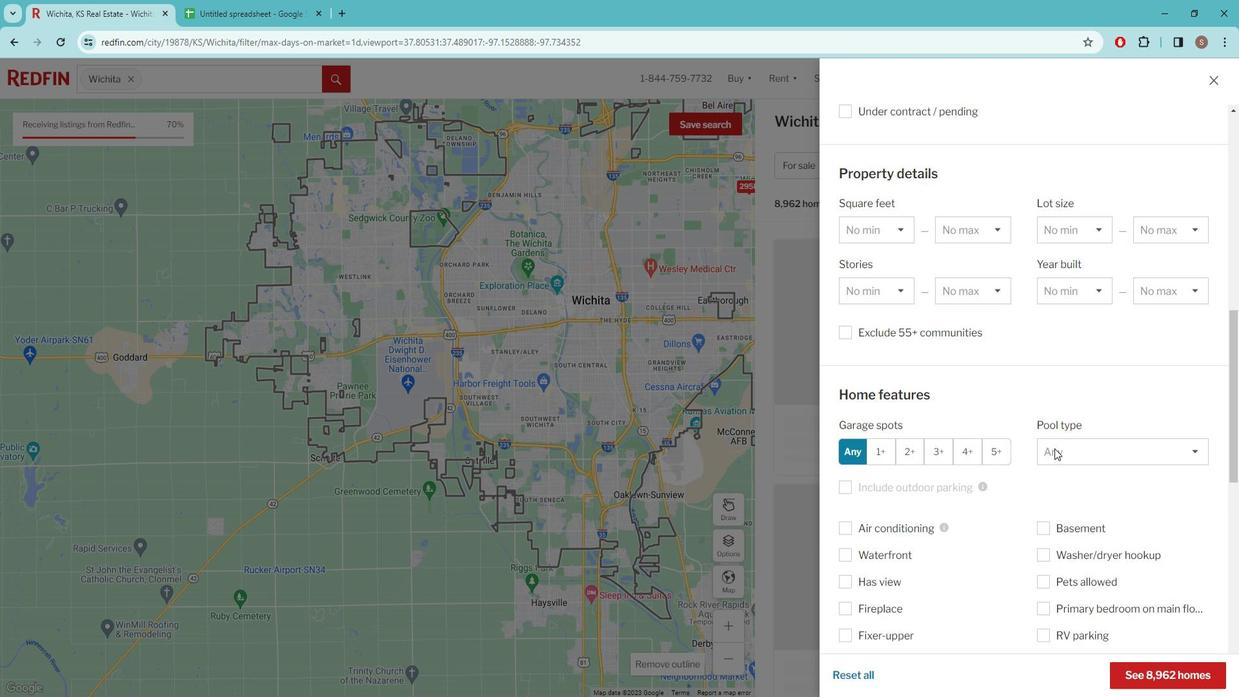 
Action: Mouse scrolled (1060, 439) with delta (0, 0)
Screenshot: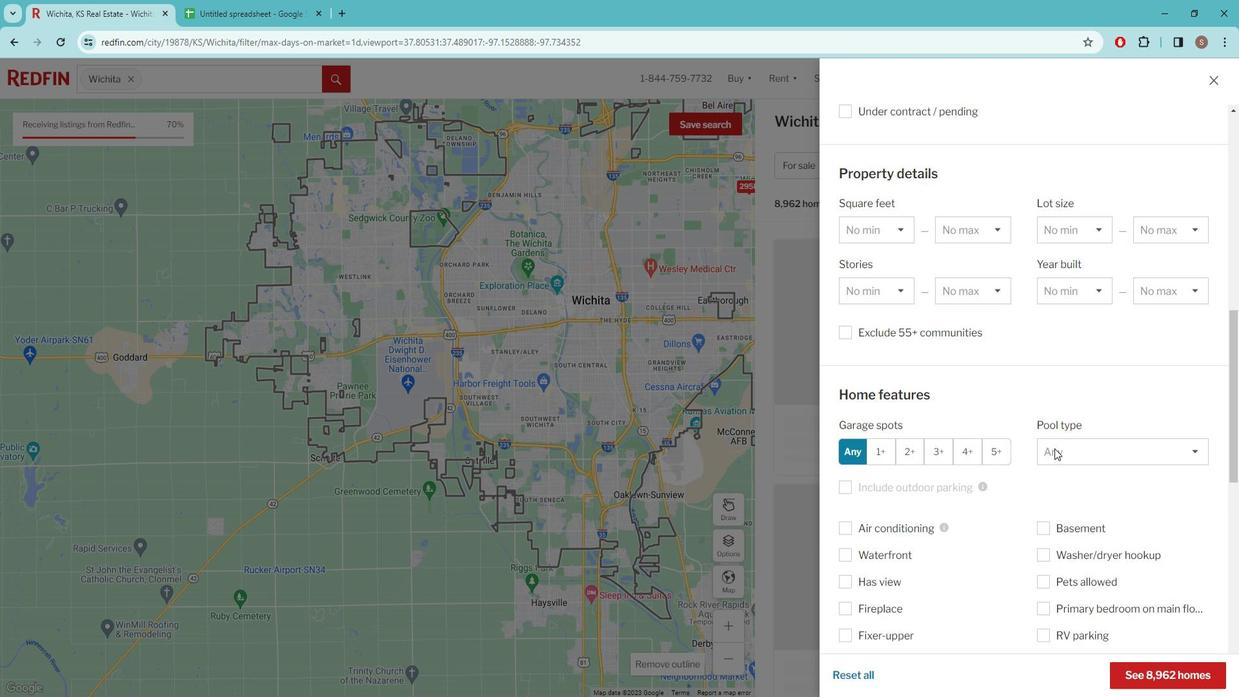 
Action: Mouse moved to (1059, 441)
Screenshot: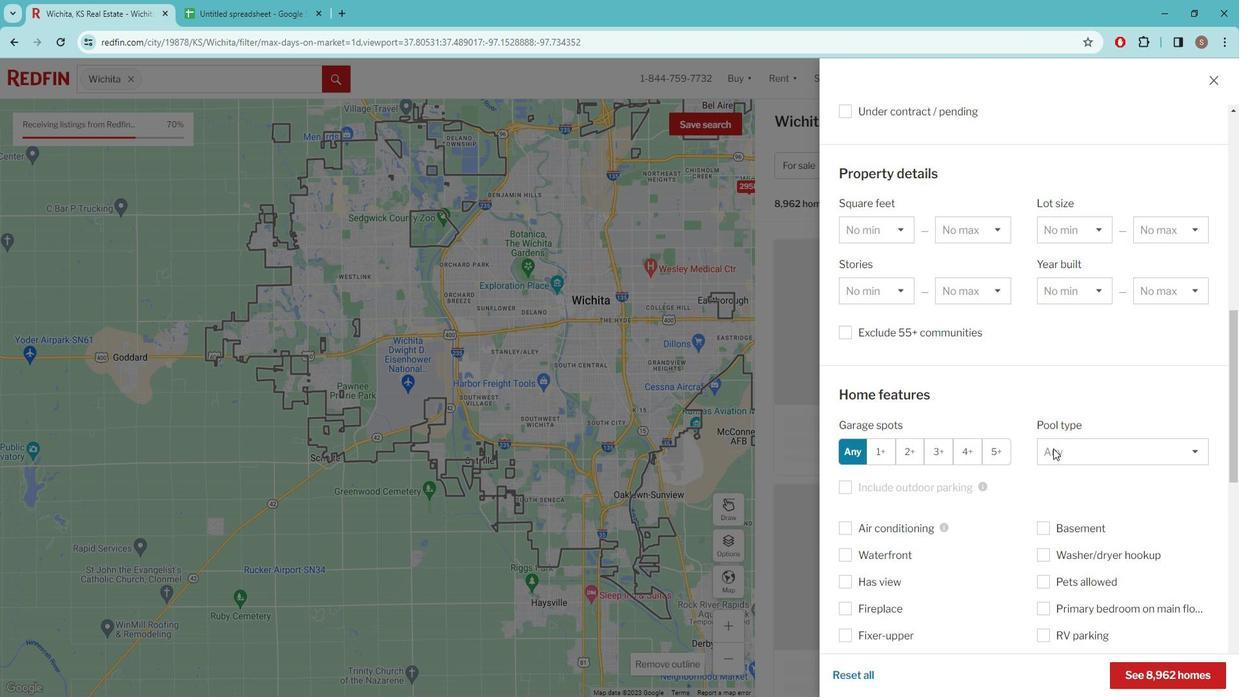 
Action: Mouse scrolled (1059, 440) with delta (0, 0)
Screenshot: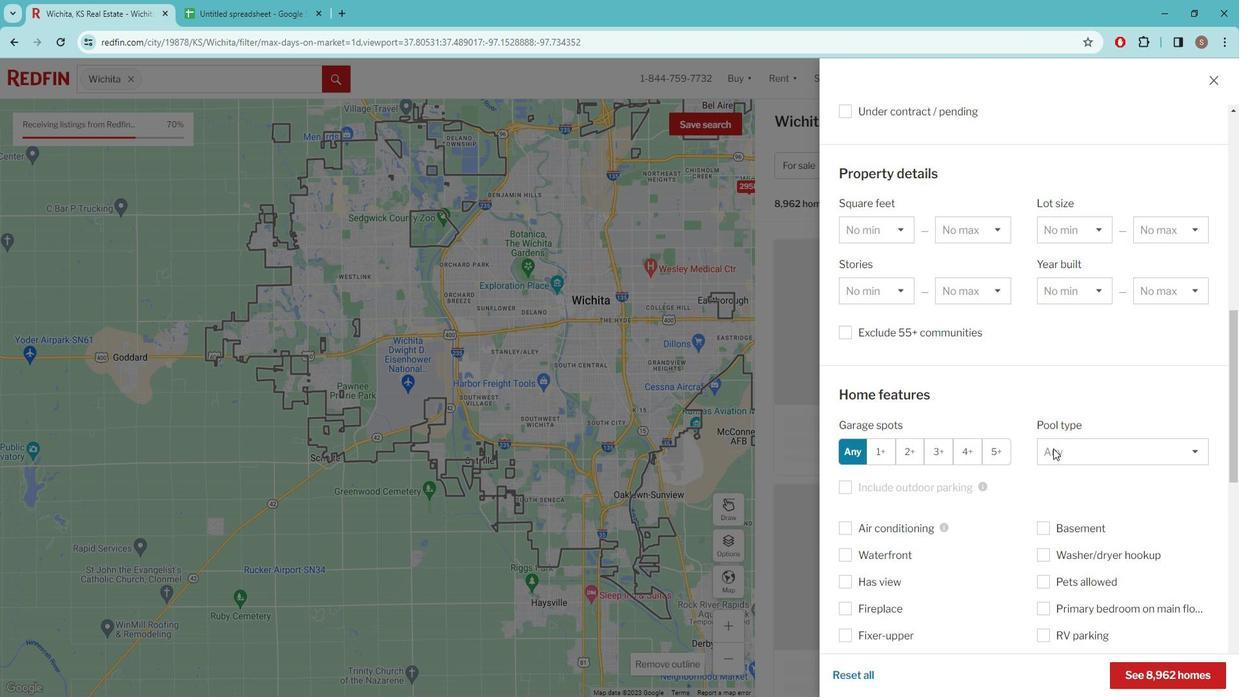 
Action: Mouse moved to (1057, 442)
Screenshot: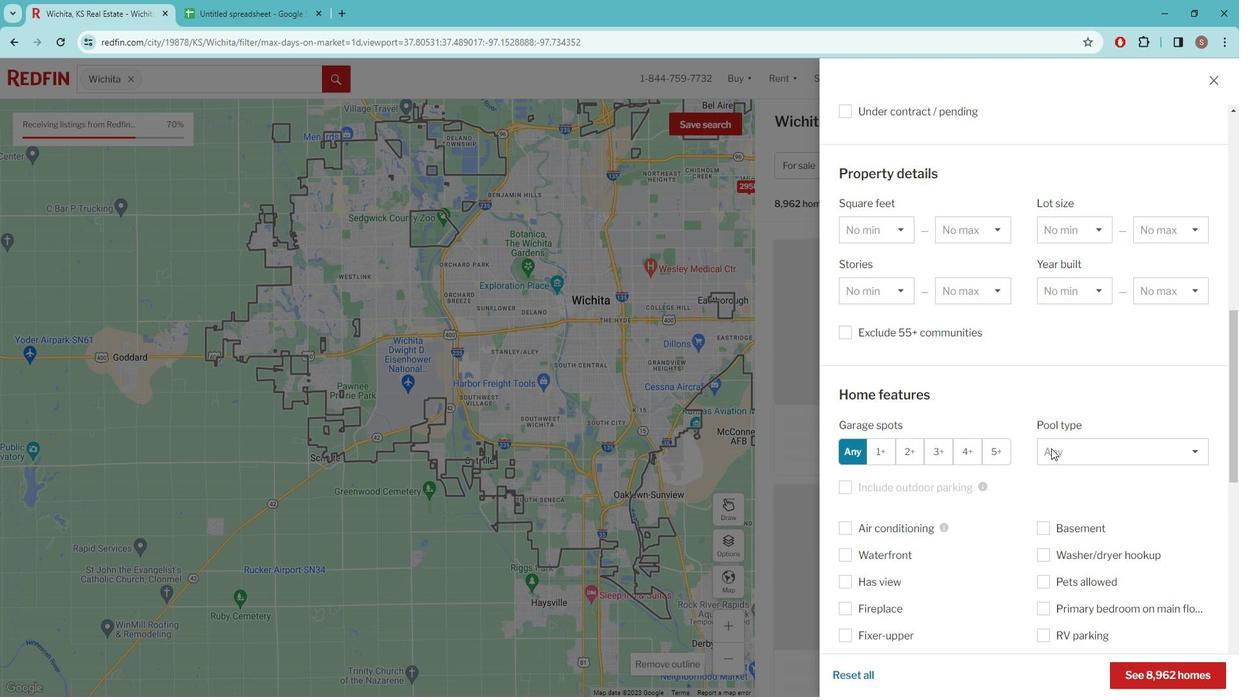 
Action: Mouse scrolled (1057, 441) with delta (0, 0)
Screenshot: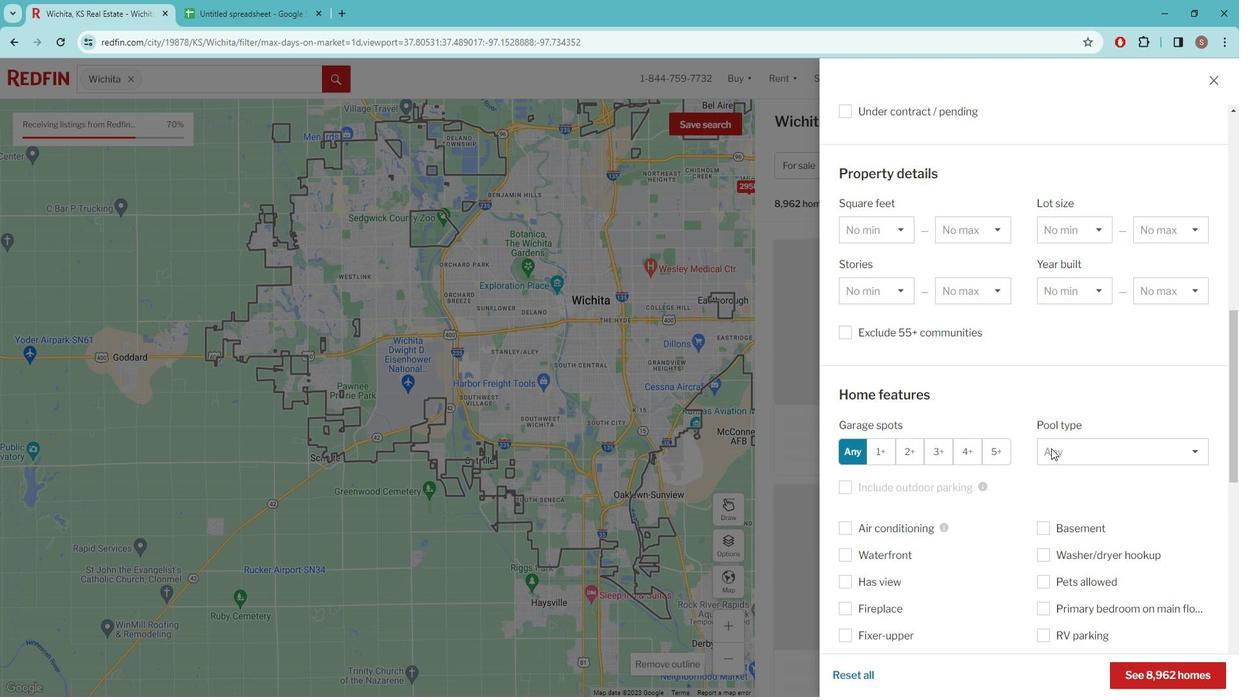 
Action: Mouse moved to (915, 536)
Screenshot: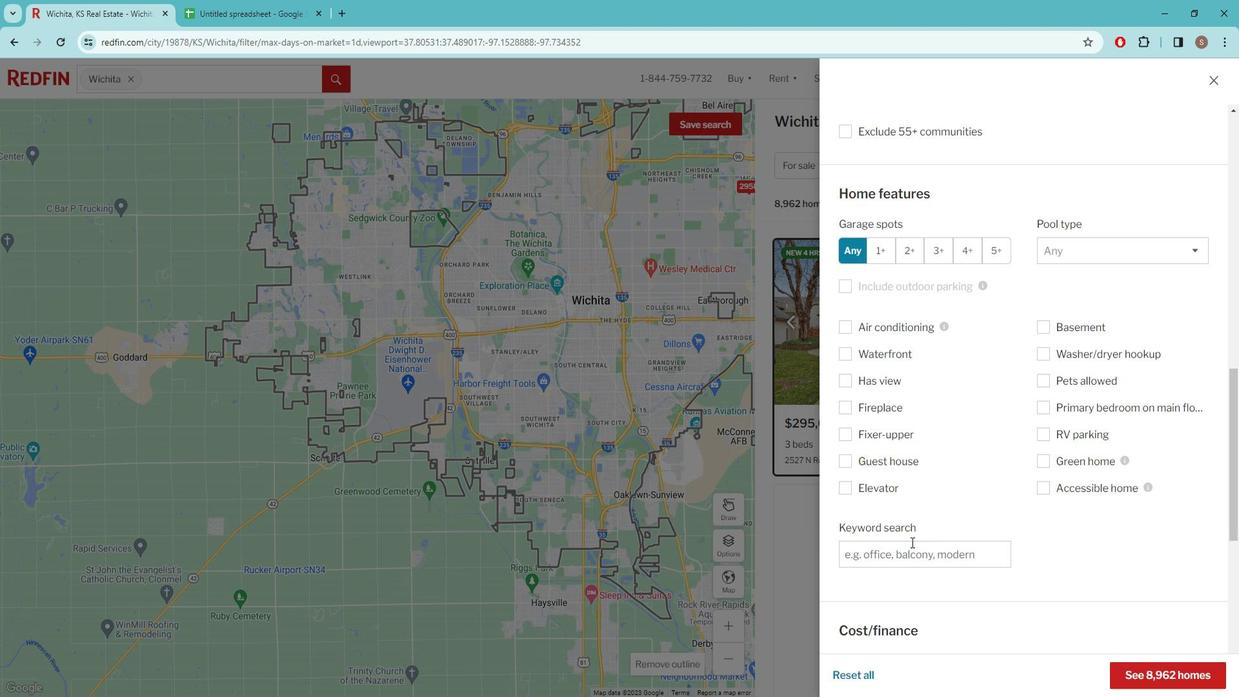 
Action: Mouse pressed left at (915, 536)
Screenshot: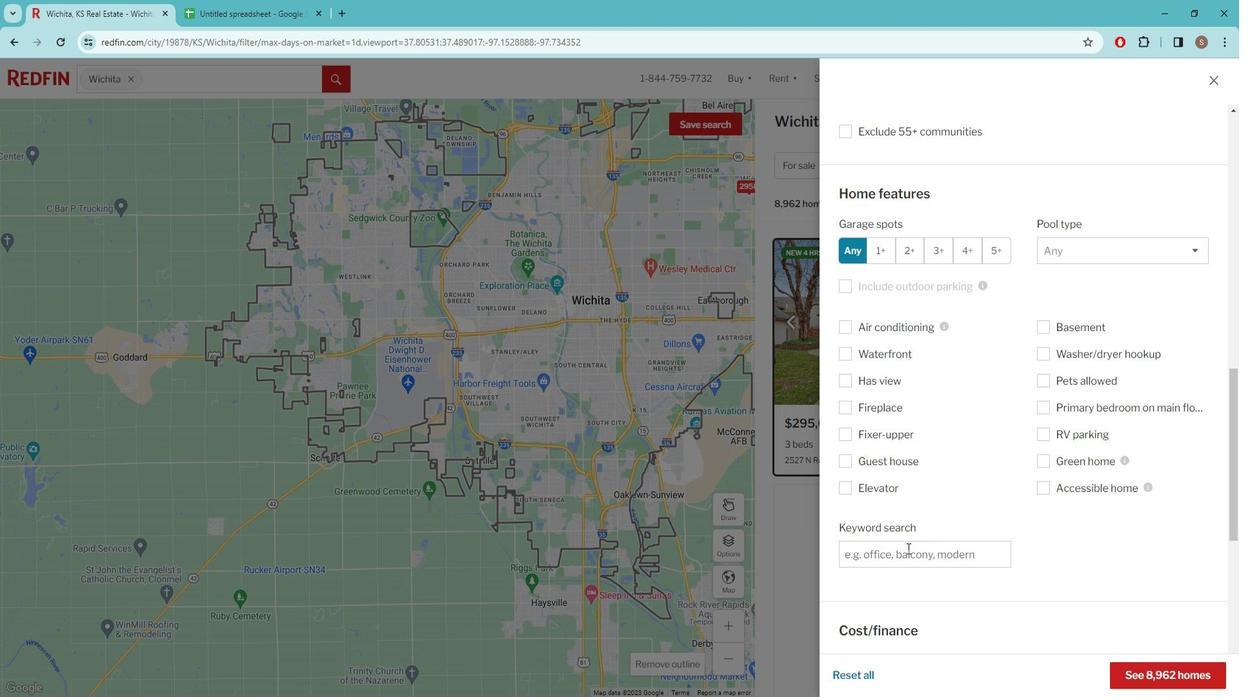 
Action: Key pressed HOME<Key.space>GYM<Key.space>
Screenshot: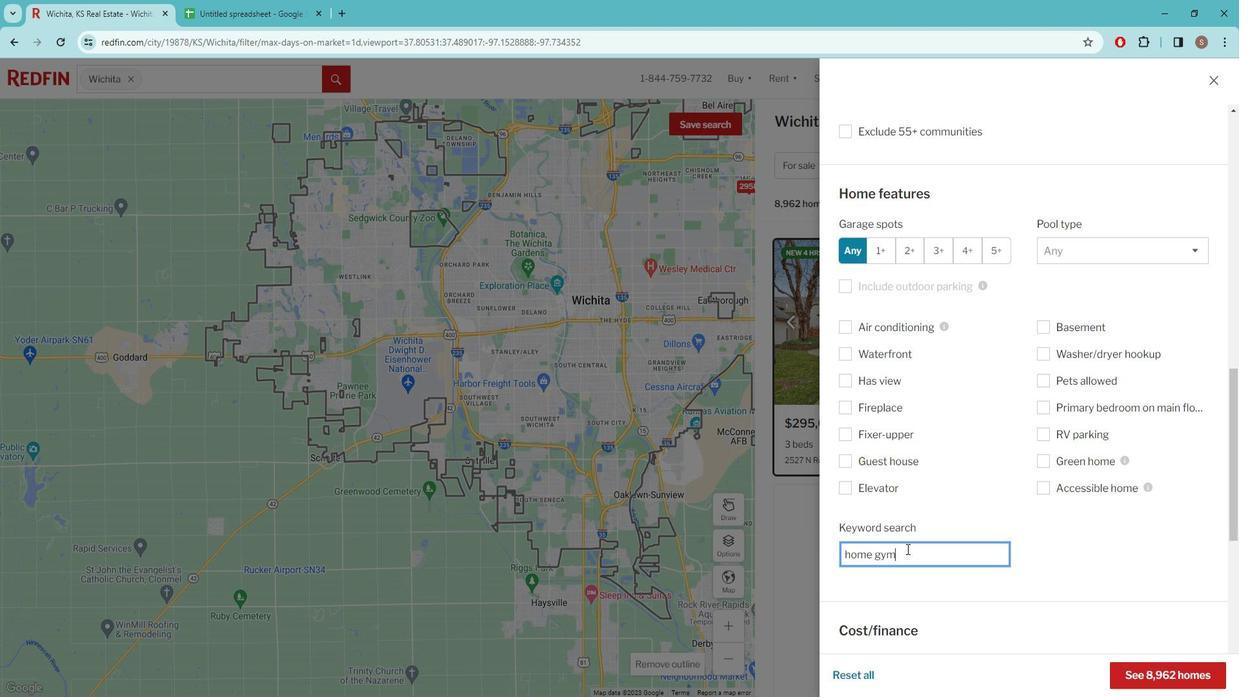 
Action: Mouse scrolled (915, 536) with delta (0, 0)
Screenshot: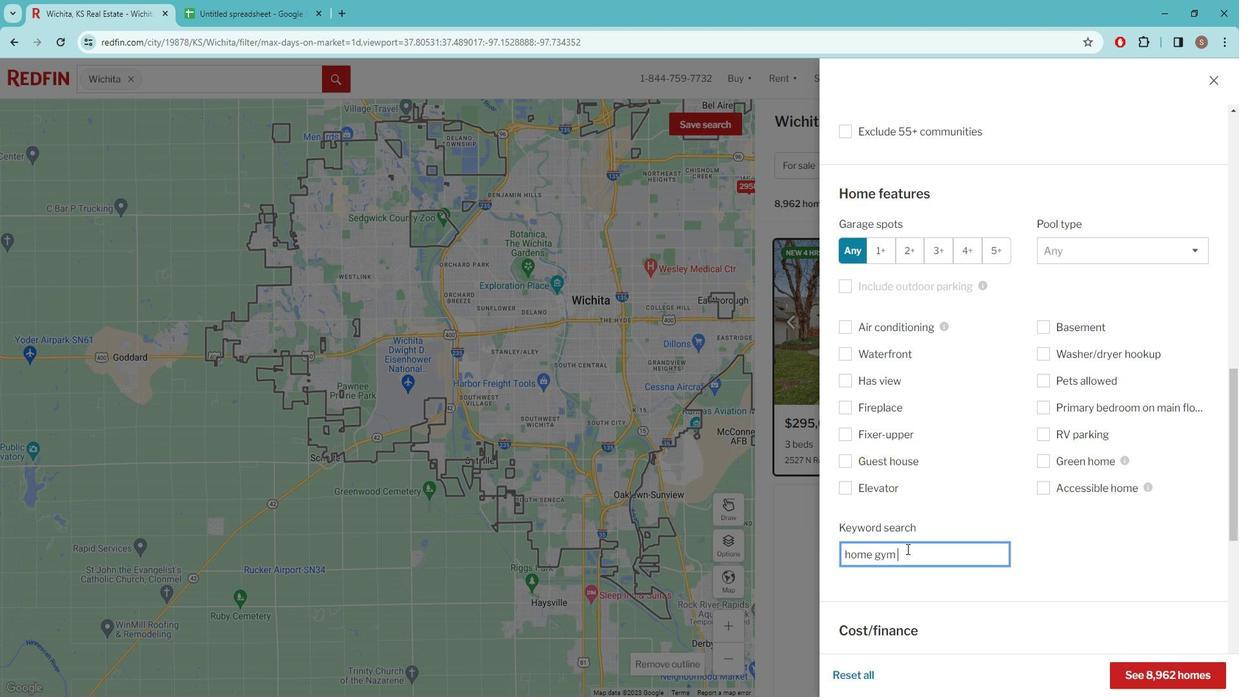 
Action: Mouse scrolled (915, 536) with delta (0, 0)
Screenshot: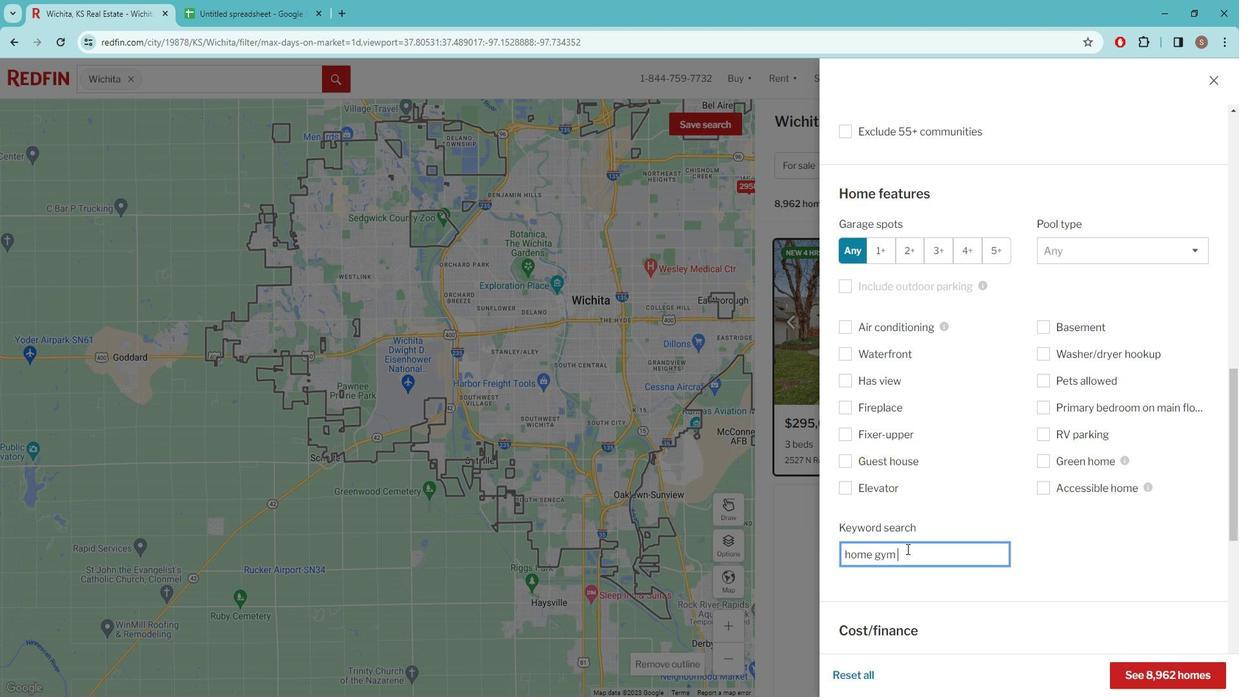 
Action: Mouse scrolled (915, 536) with delta (0, 0)
Screenshot: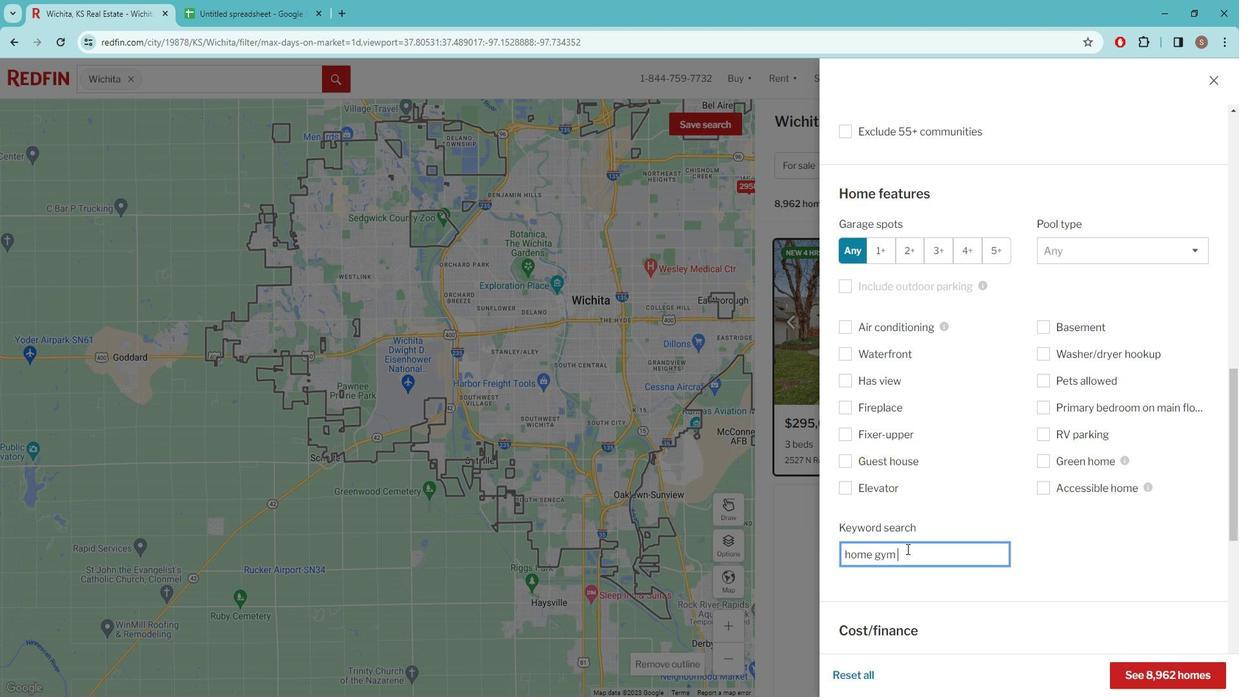 
Action: Mouse scrolled (915, 536) with delta (0, 0)
Screenshot: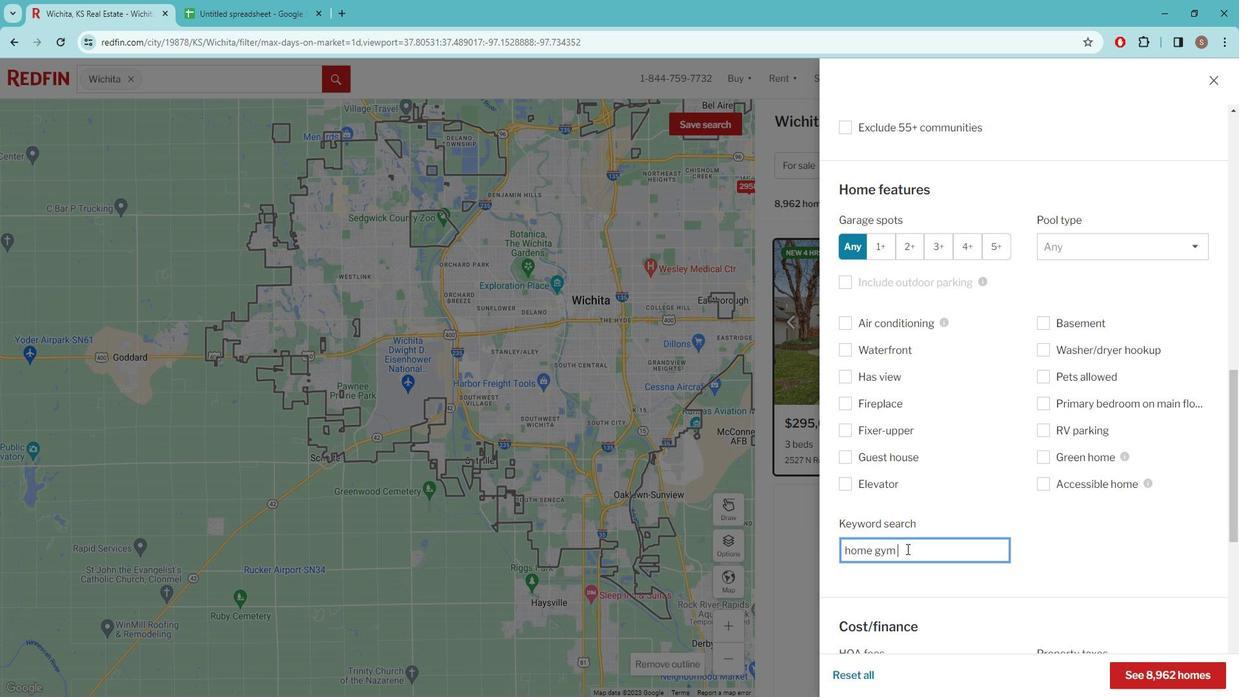 
Action: Mouse scrolled (915, 536) with delta (0, 0)
Screenshot: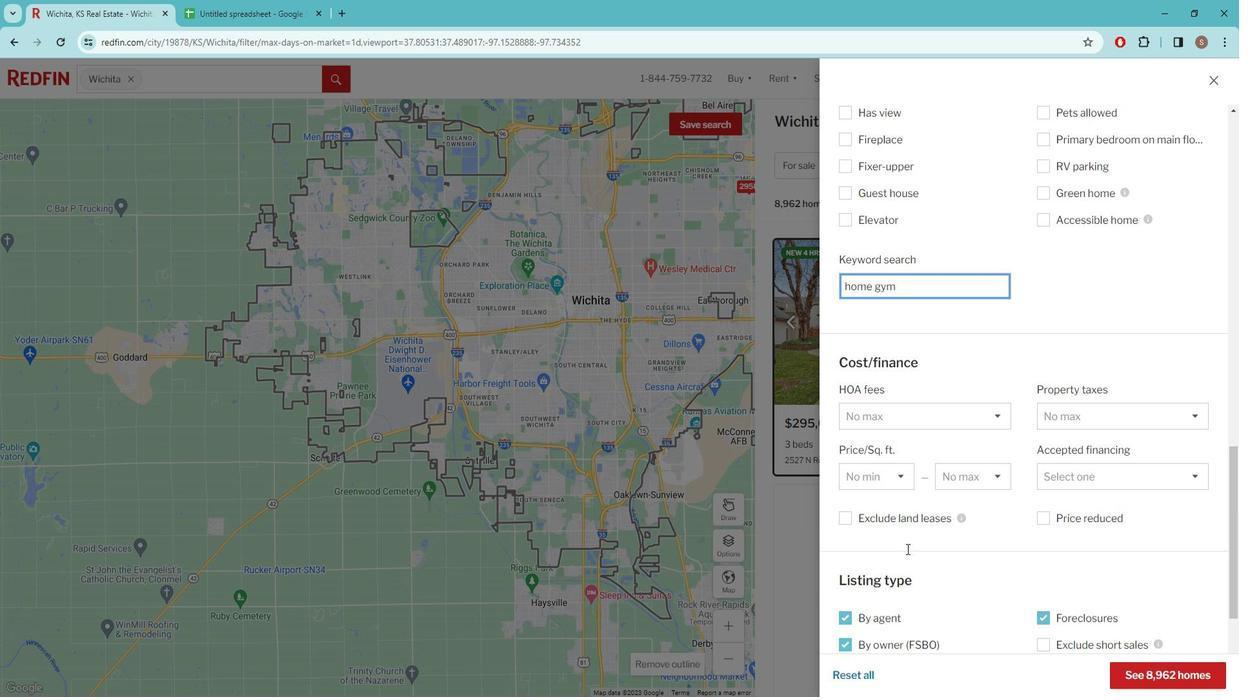 
Action: Mouse scrolled (915, 536) with delta (0, 0)
Screenshot: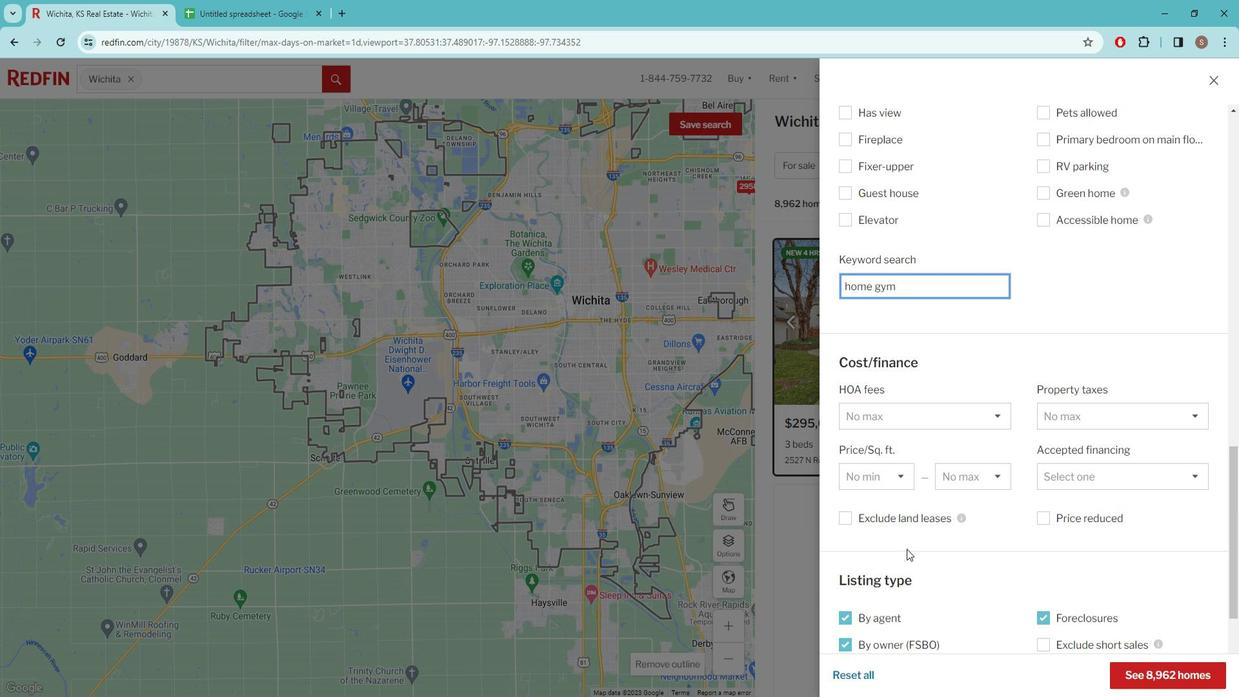
Action: Mouse scrolled (915, 536) with delta (0, 0)
Screenshot: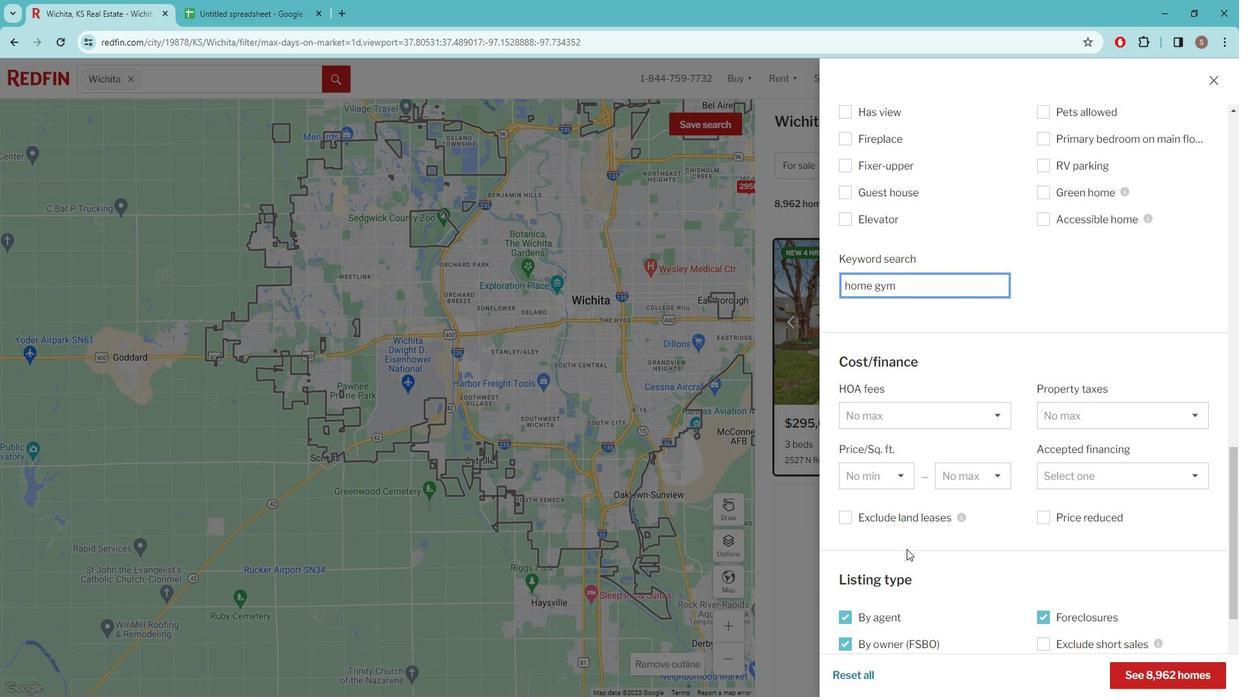 
Action: Mouse scrolled (915, 536) with delta (0, 0)
Screenshot: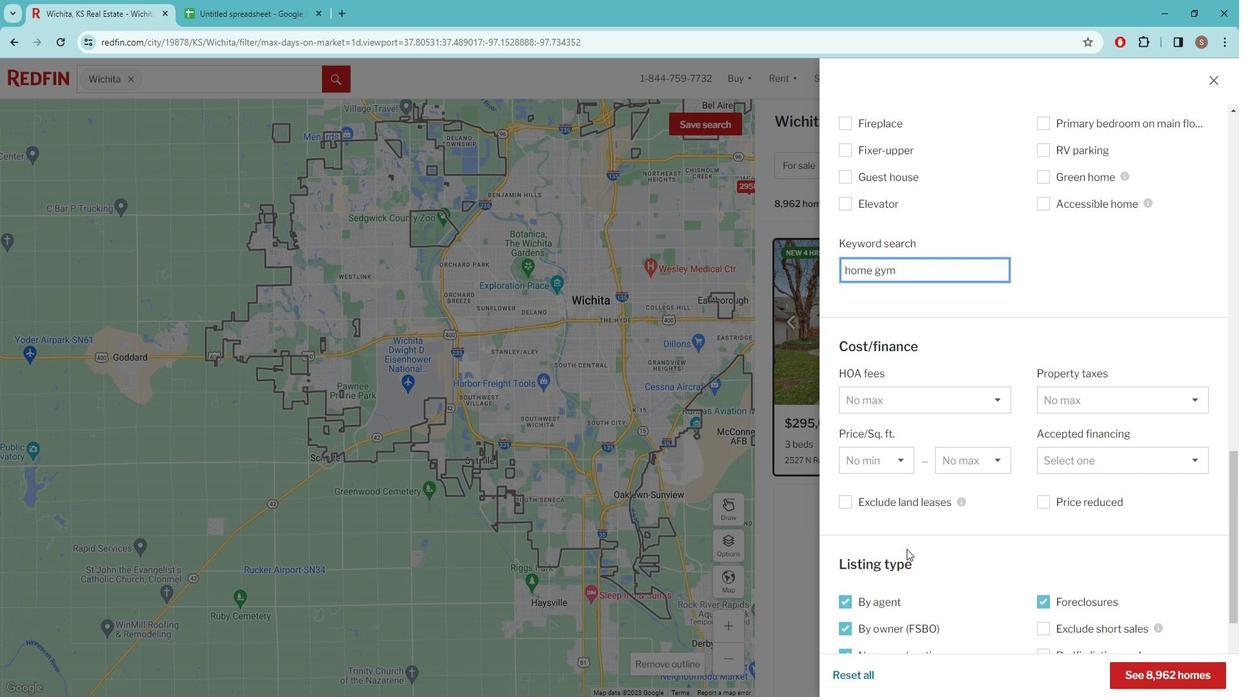 
Action: Mouse moved to (906, 515)
Screenshot: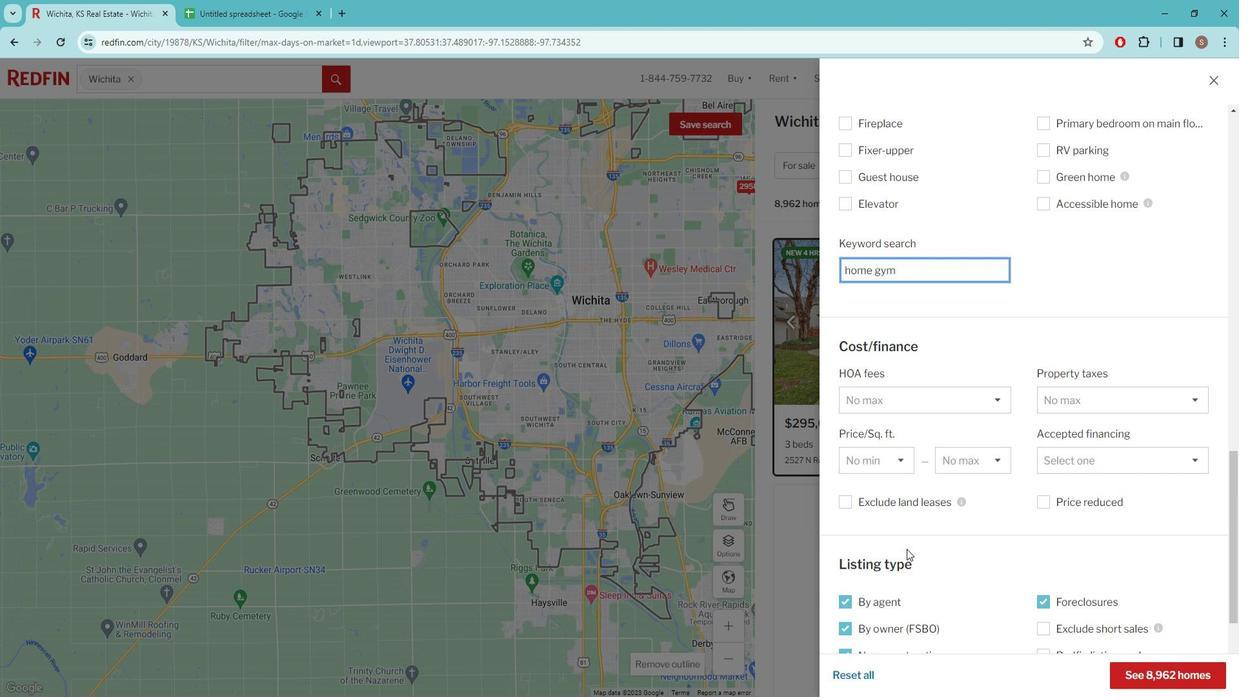 
Action: Mouse scrolled (906, 515) with delta (0, 0)
Screenshot: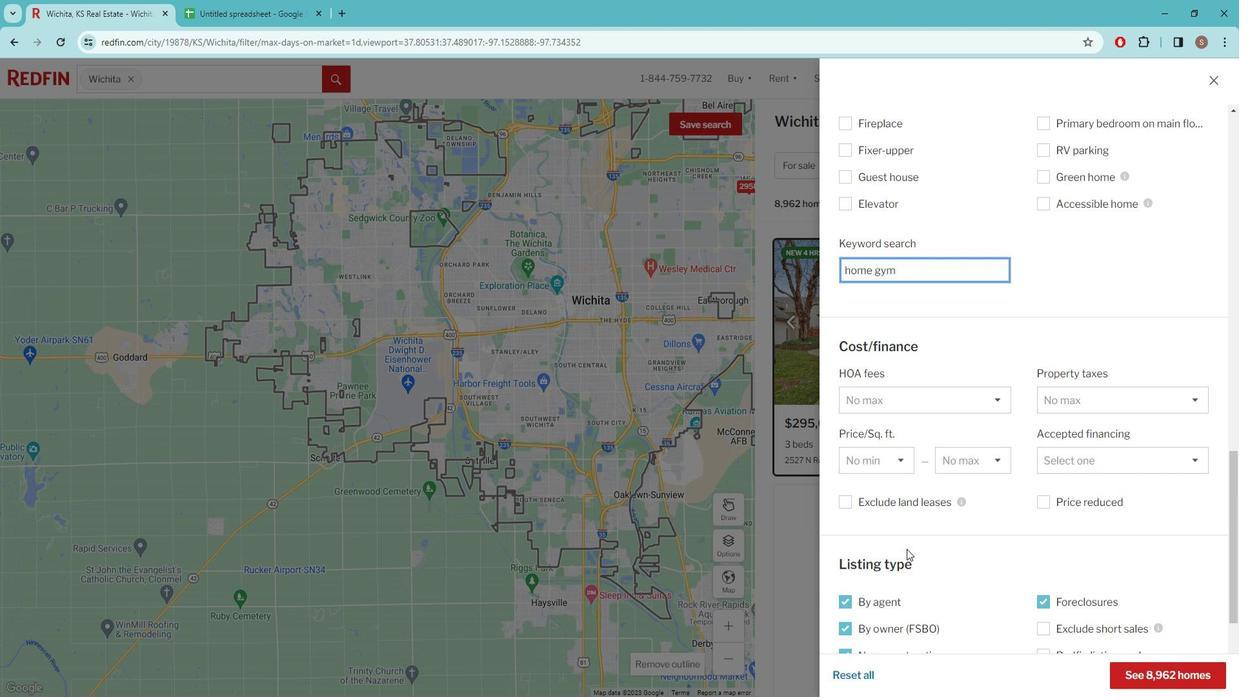 
Action: Mouse moved to (930, 452)
Screenshot: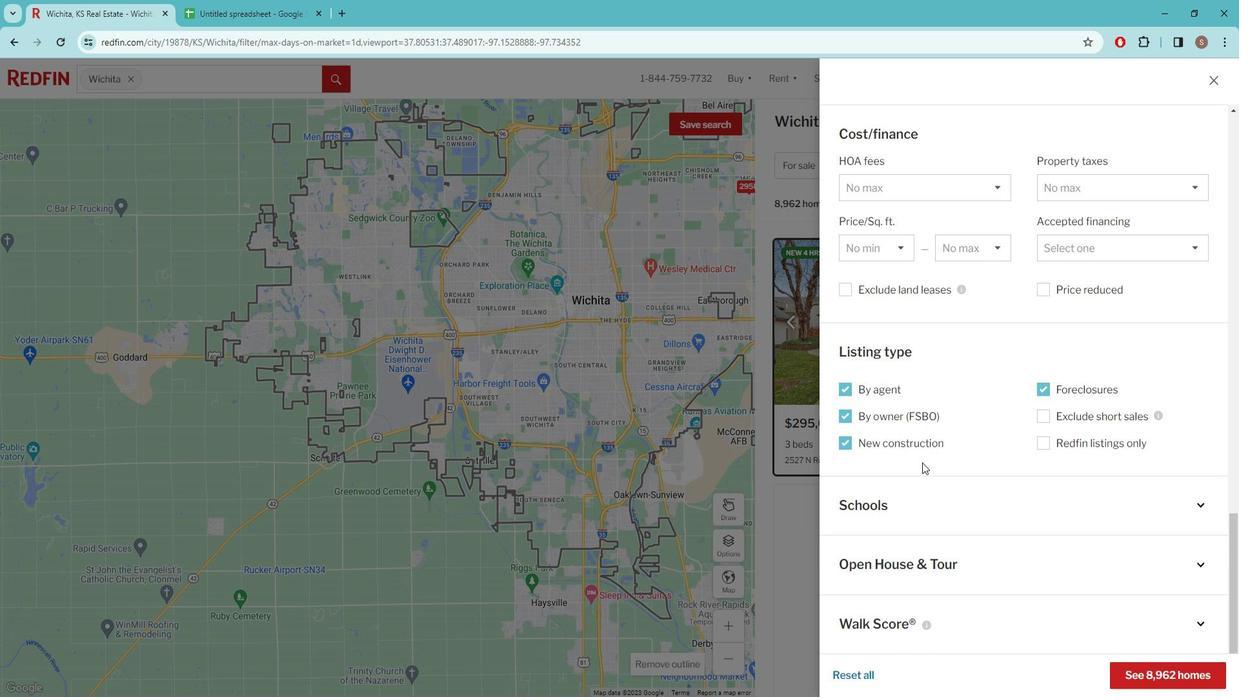 
Action: Mouse scrolled (930, 451) with delta (0, 0)
Screenshot: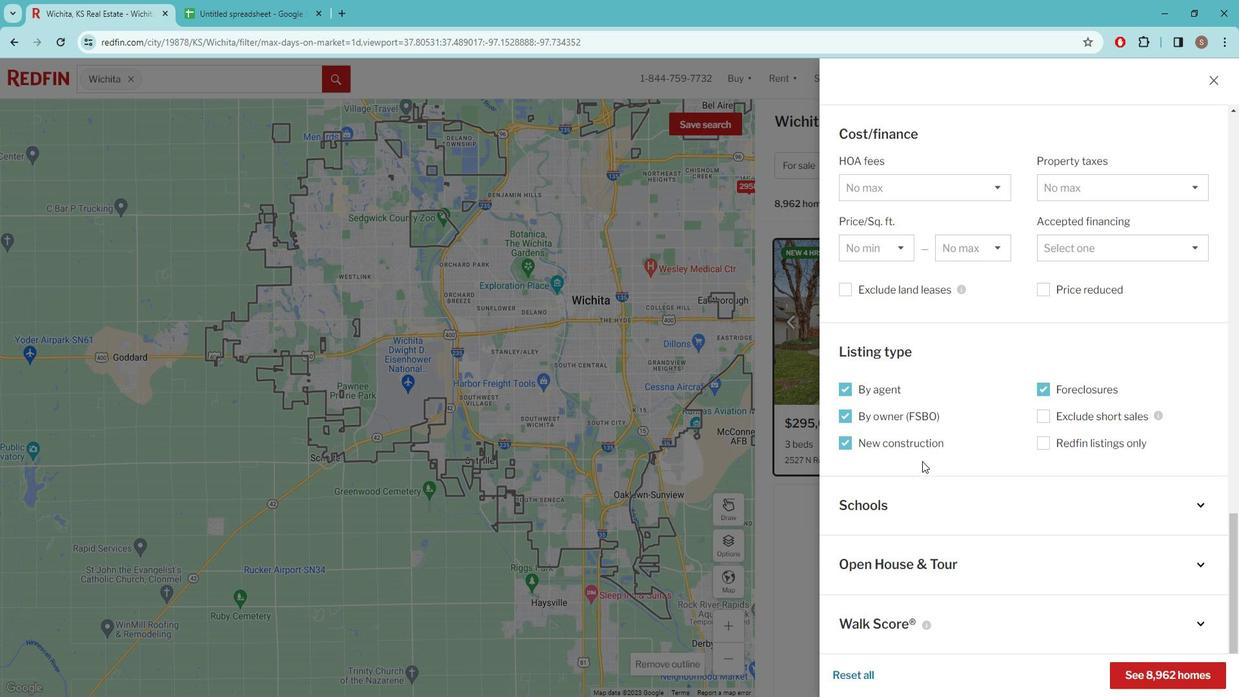 
Action: Mouse scrolled (930, 451) with delta (0, 0)
Screenshot: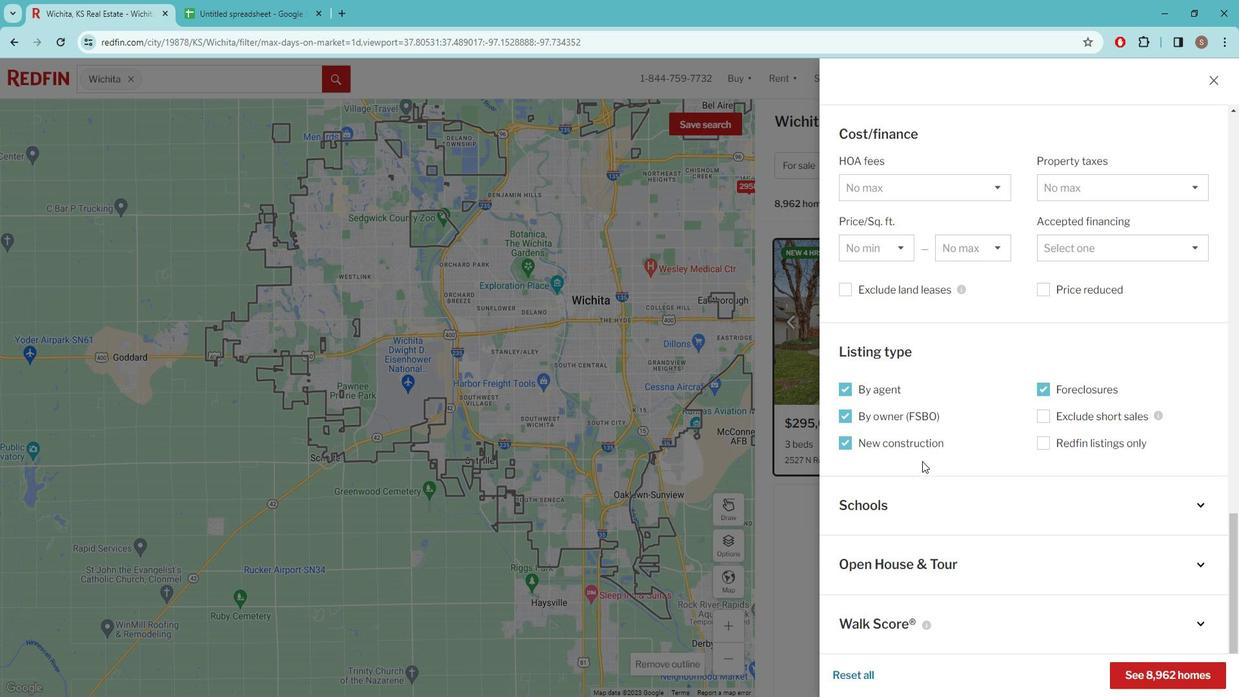 
Action: Mouse scrolled (930, 451) with delta (0, 0)
Screenshot: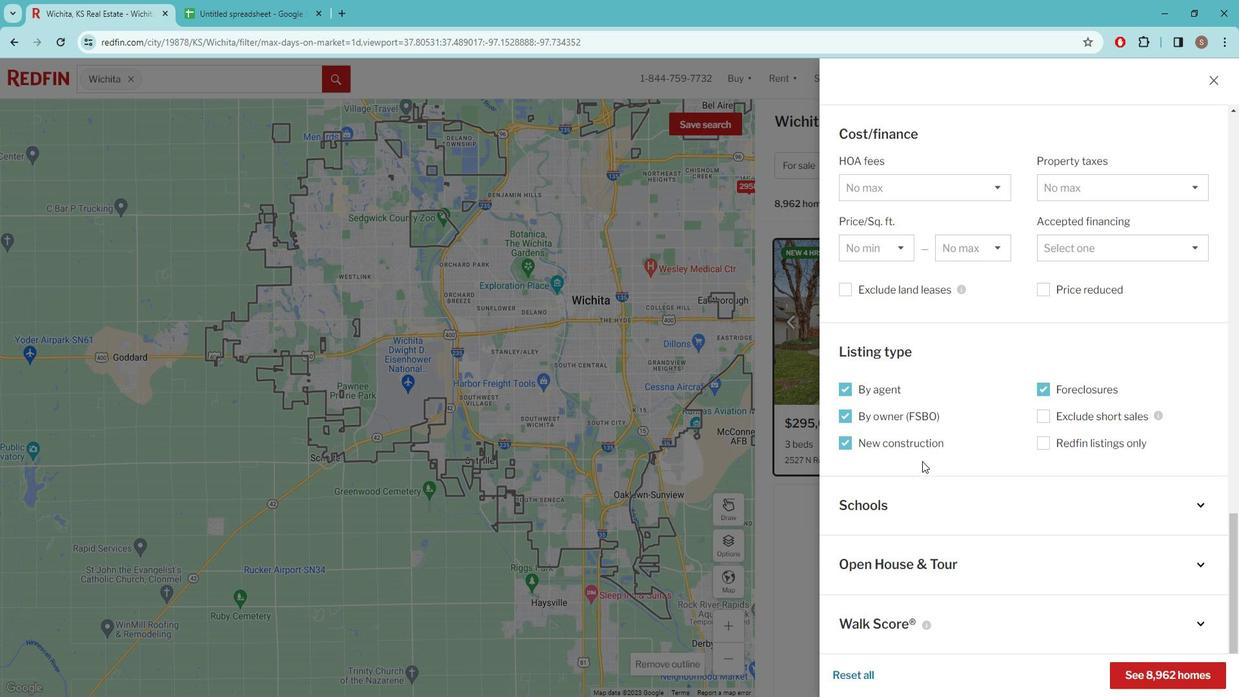 
Action: Mouse scrolled (930, 451) with delta (0, 0)
Screenshot: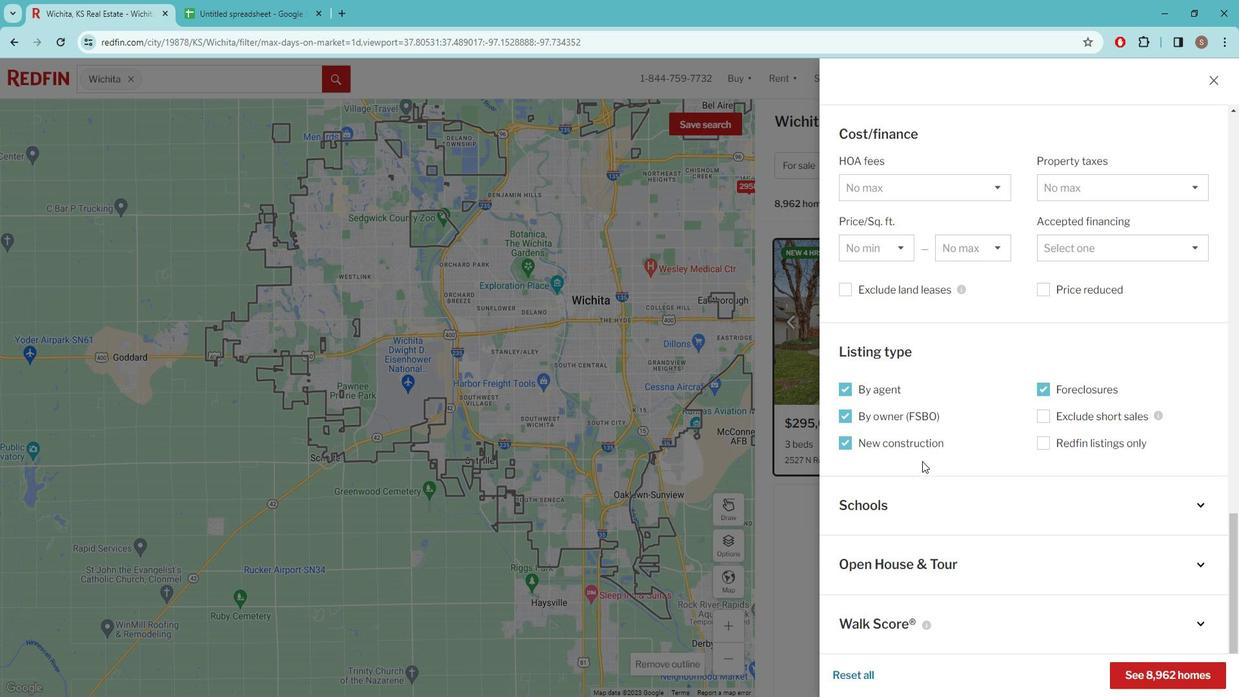 
Action: Mouse moved to (1155, 649)
Screenshot: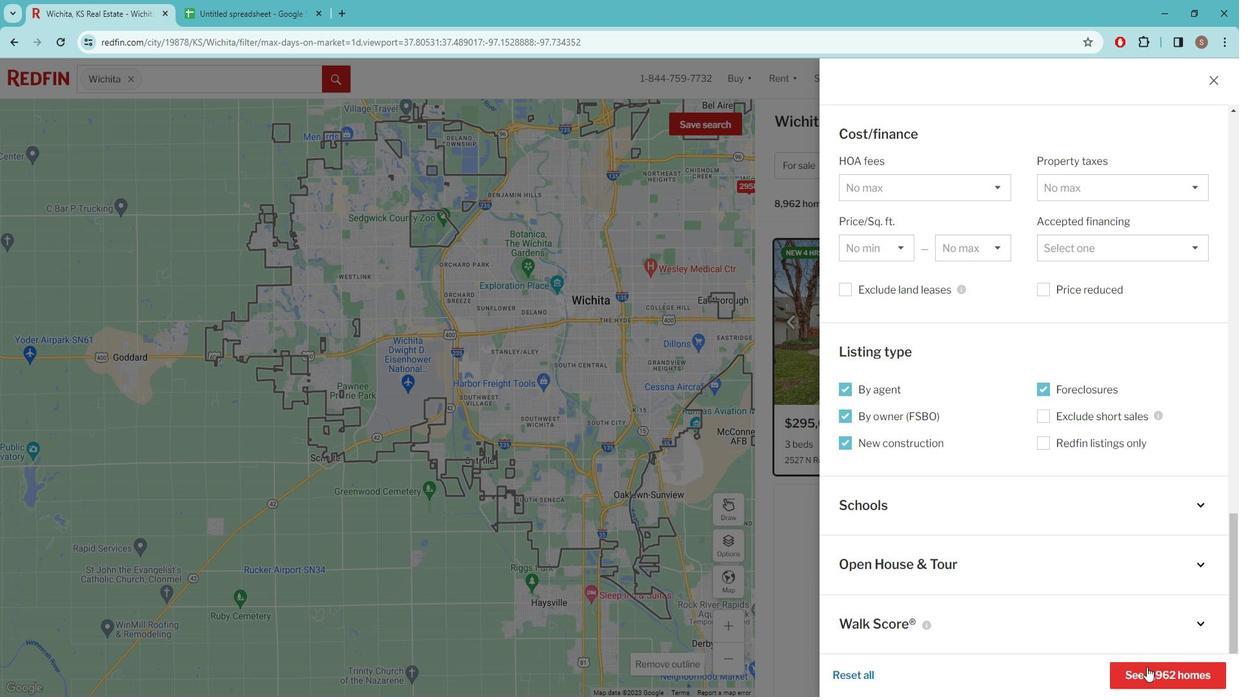 
Action: Mouse pressed left at (1155, 649)
Screenshot: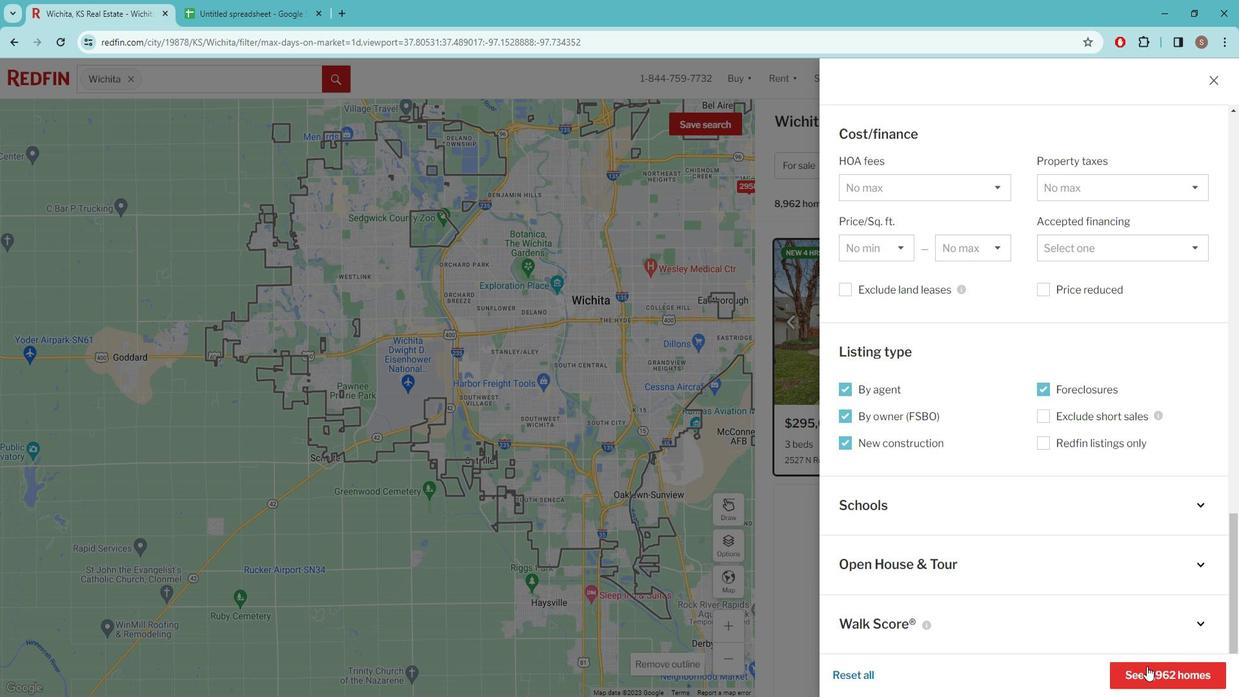
Action: Mouse moved to (893, 415)
Screenshot: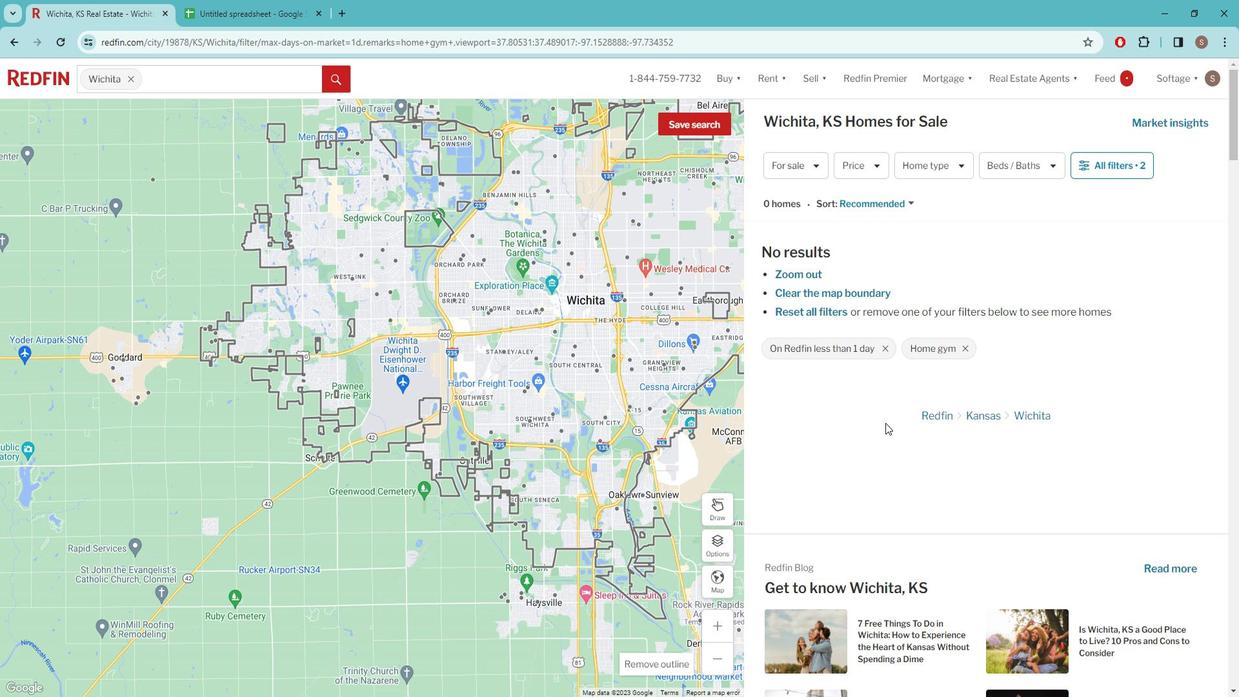 
